 Task: Open Card Social Media Advertising Review in Board Project Planning to Workspace Digital Marketing Agencies and add a team member Softage.4@softage.net, a label Yellow, a checklist Business Strategy, an attachment from your onedrive, a color Yellow and finally, add a card description 'Conduct customer research for new customer journey mapping and optimization' and a comment 'Let us approach this task with a focus on continuous improvement, seeking to learn and grow from each step of the process.'. Add a start date 'Jan 04, 1900' with a due date 'Jan 11, 1900'
Action: Mouse moved to (341, 140)
Screenshot: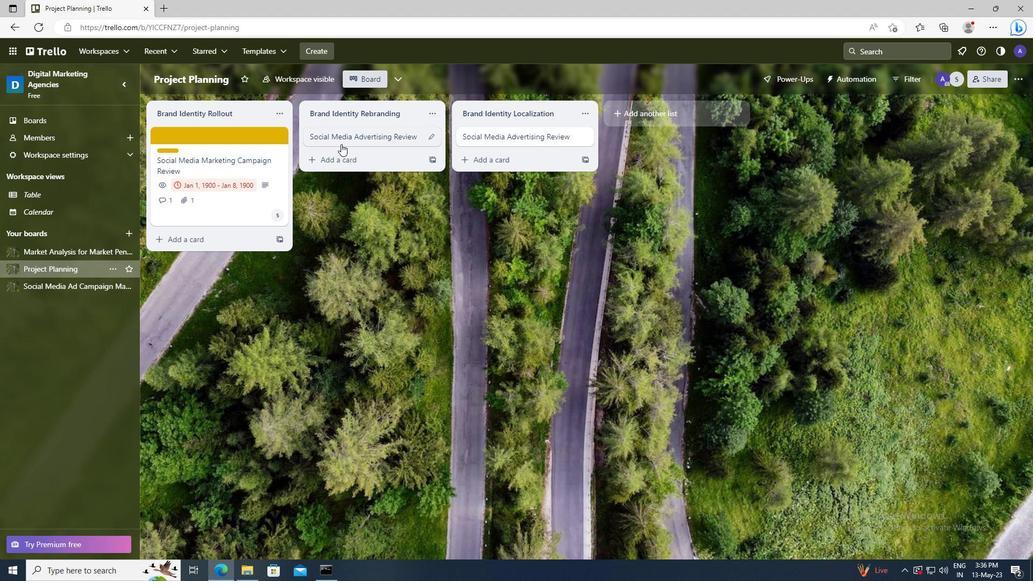 
Action: Mouse pressed left at (341, 140)
Screenshot: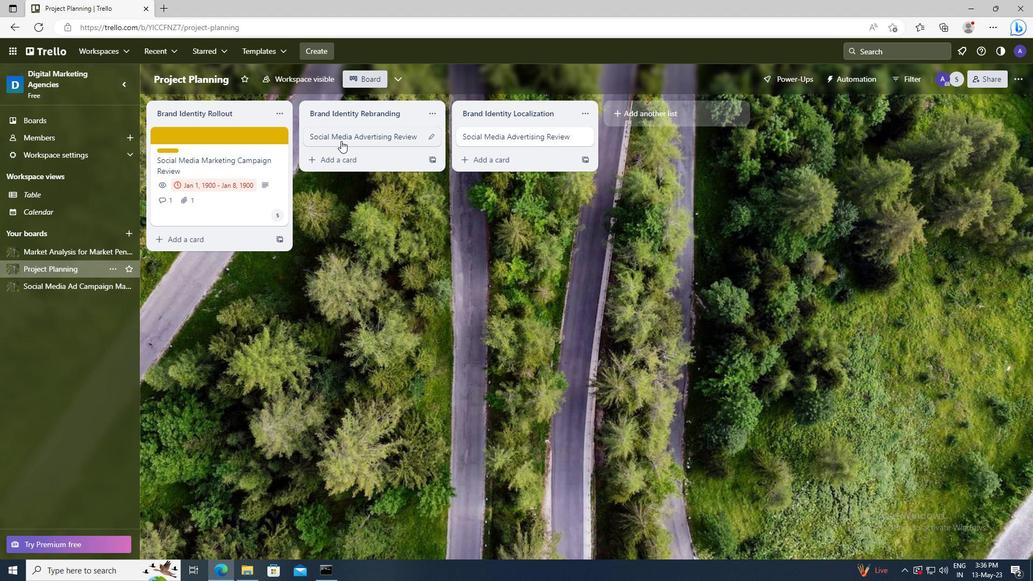 
Action: Mouse moved to (625, 172)
Screenshot: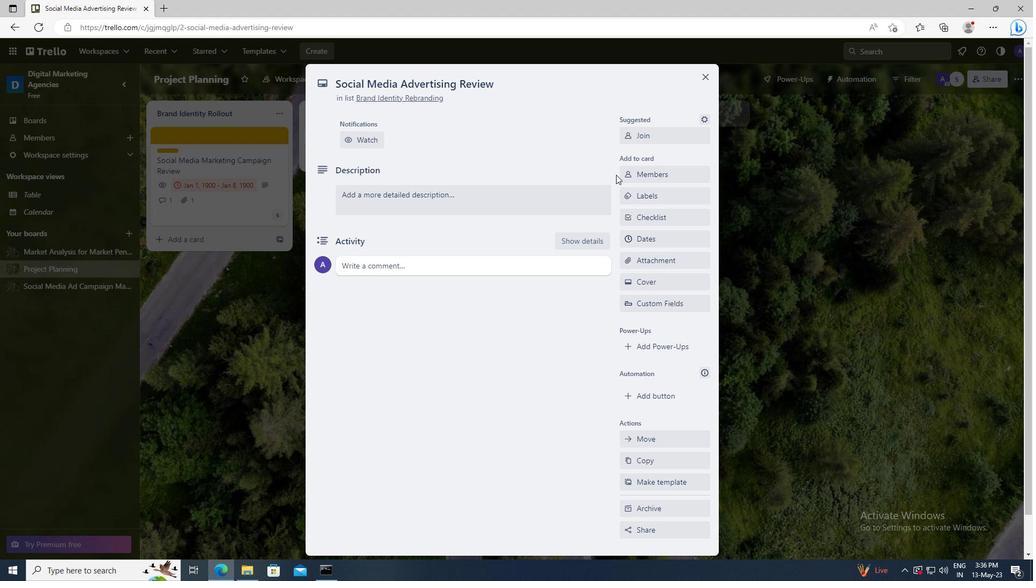 
Action: Mouse pressed left at (625, 172)
Screenshot: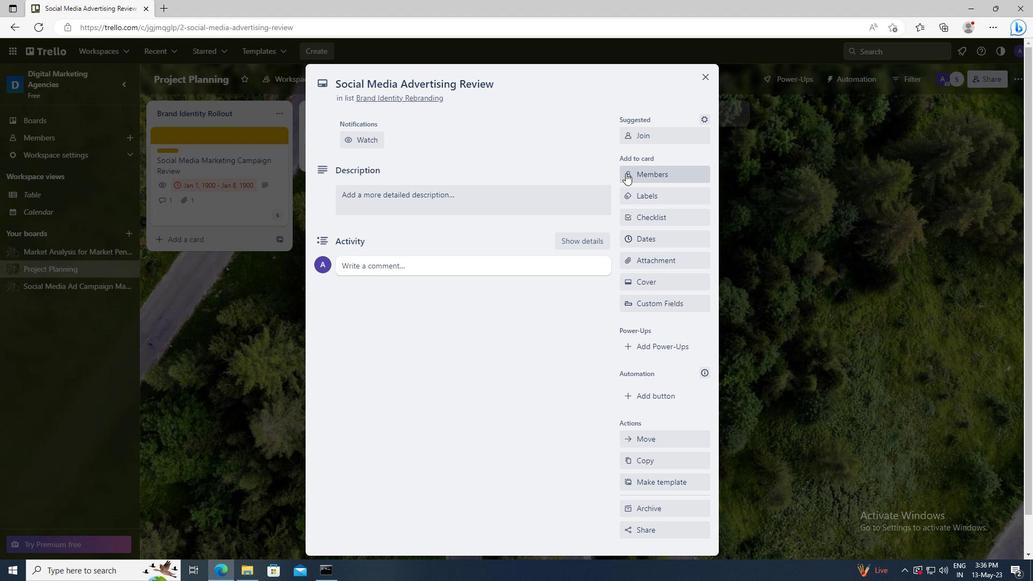 
Action: Mouse moved to (642, 225)
Screenshot: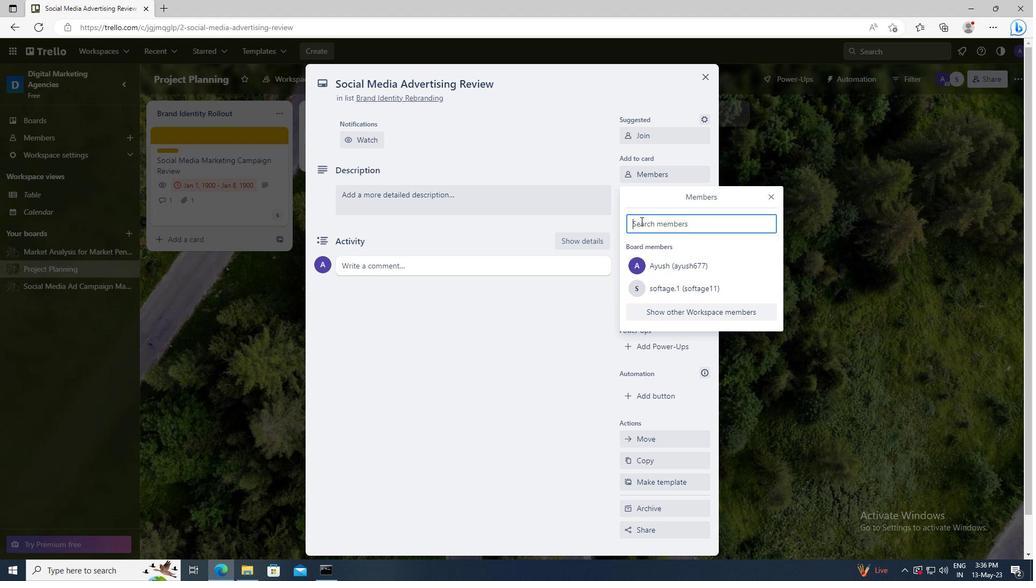 
Action: Mouse pressed left at (642, 225)
Screenshot: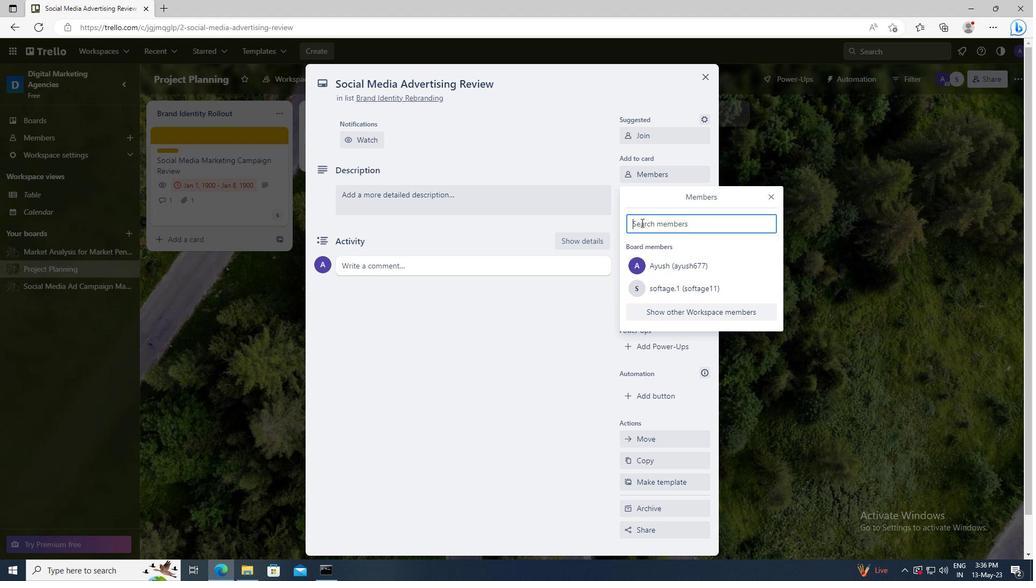 
Action: Key pressed <Key.shift>SOFTAGE.4
Screenshot: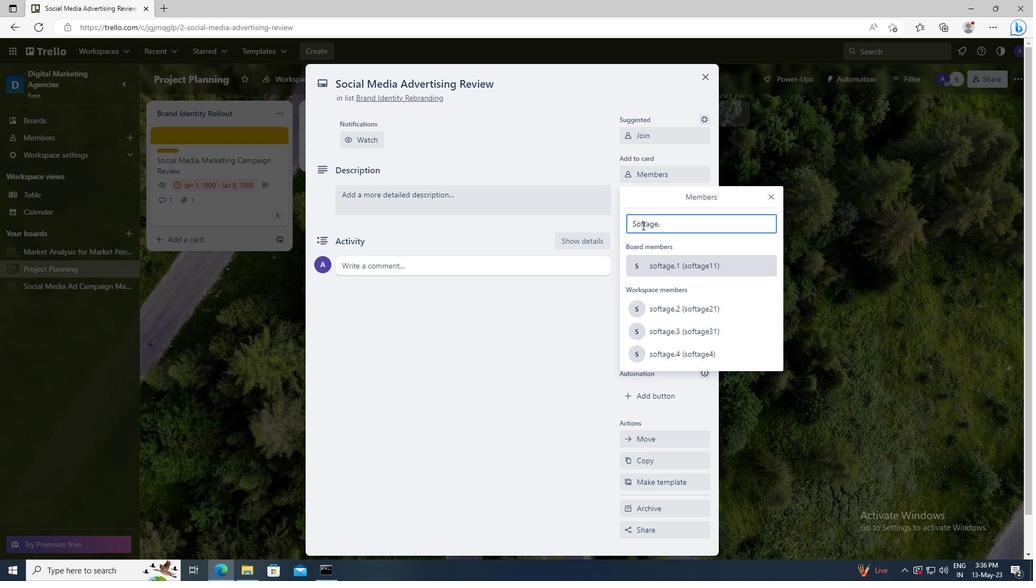 
Action: Mouse moved to (659, 322)
Screenshot: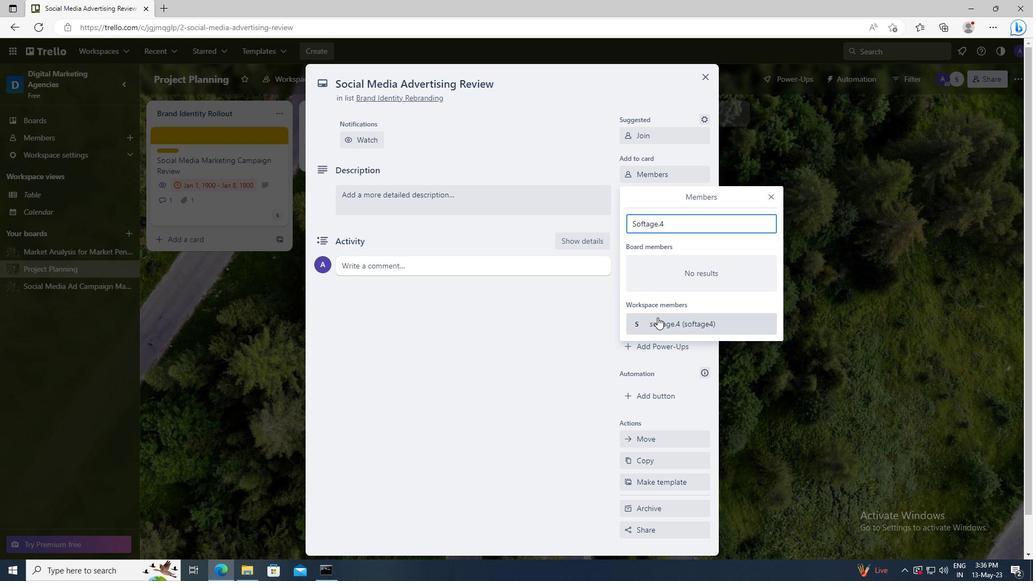 
Action: Mouse pressed left at (659, 322)
Screenshot: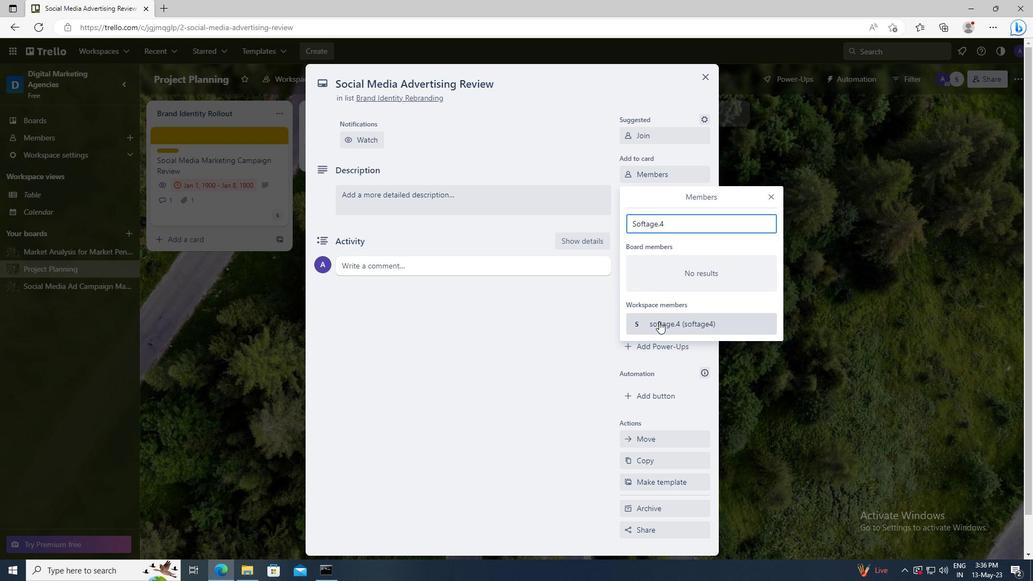 
Action: Mouse moved to (770, 196)
Screenshot: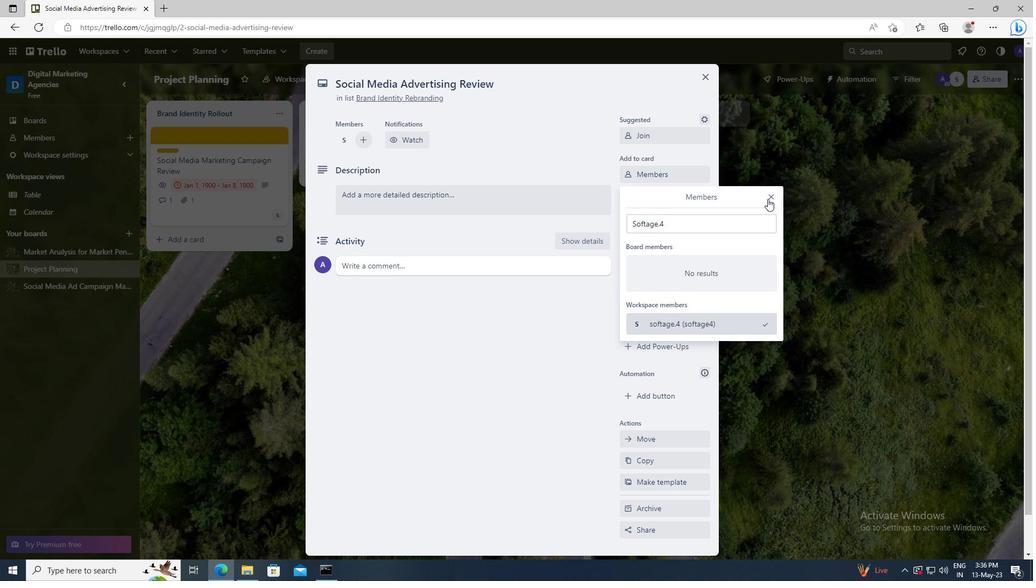 
Action: Mouse pressed left at (770, 196)
Screenshot: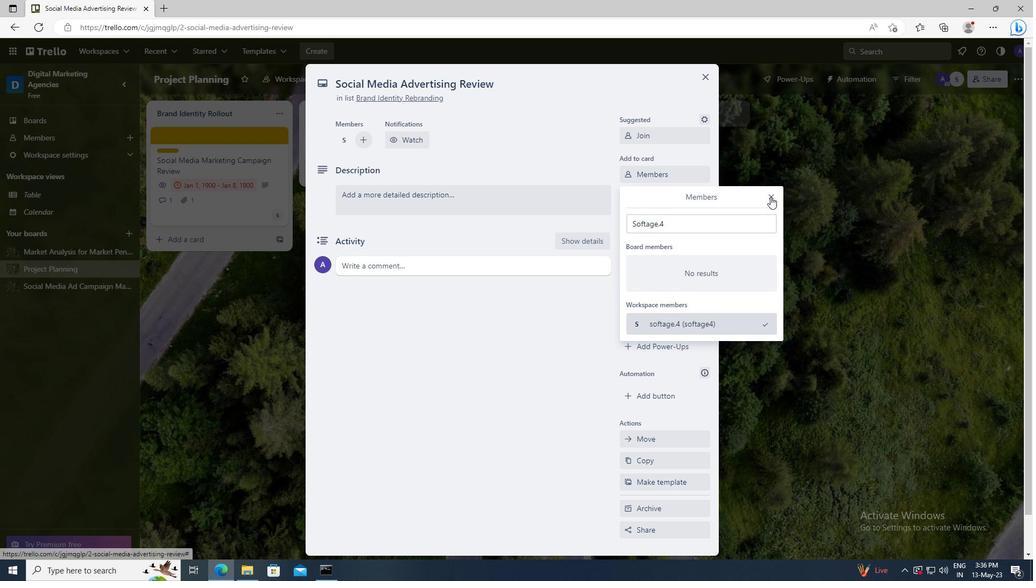 
Action: Mouse moved to (662, 198)
Screenshot: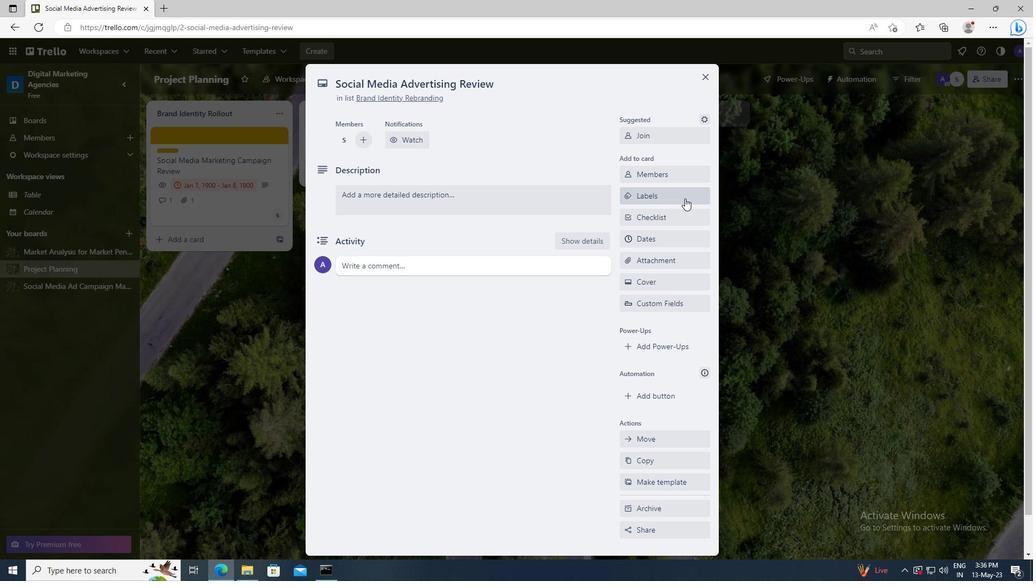 
Action: Mouse pressed left at (662, 198)
Screenshot: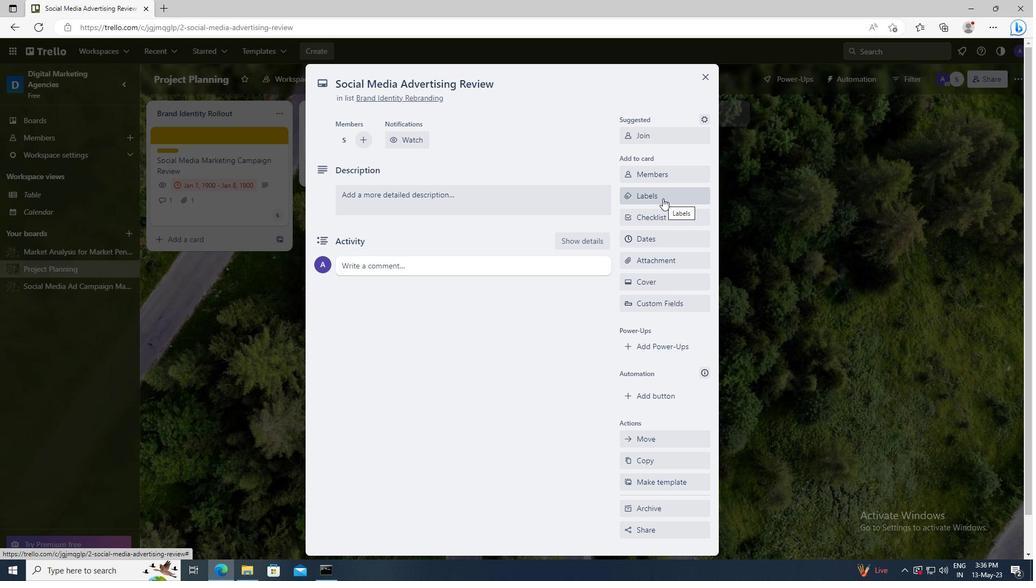 
Action: Mouse moved to (696, 404)
Screenshot: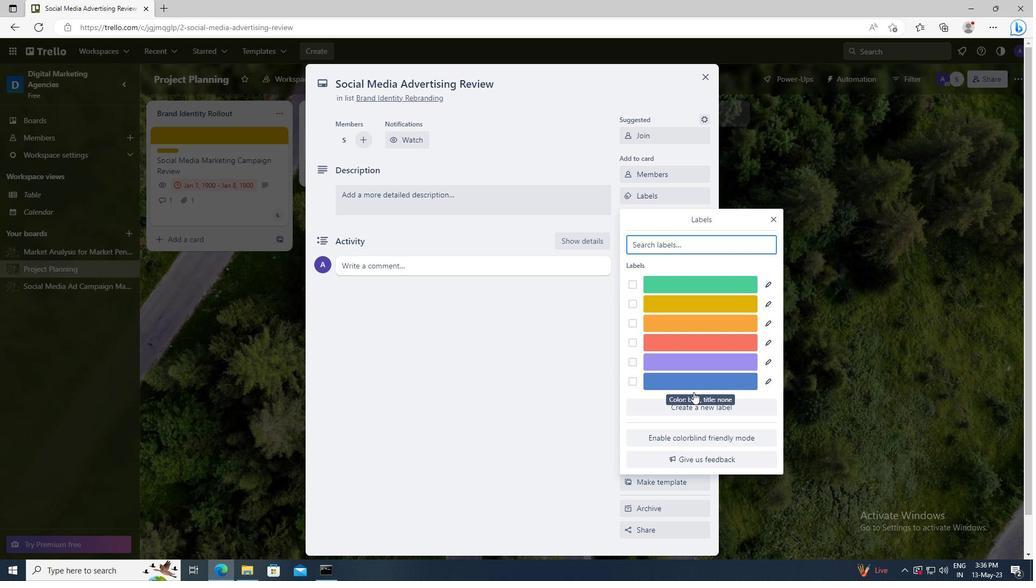 
Action: Mouse pressed left at (696, 404)
Screenshot: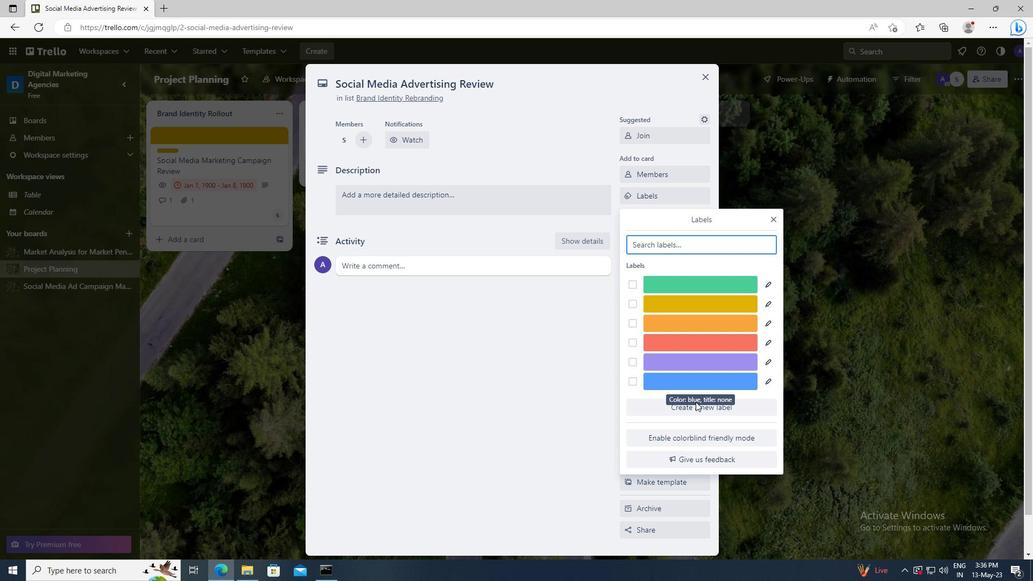 
Action: Mouse moved to (698, 409)
Screenshot: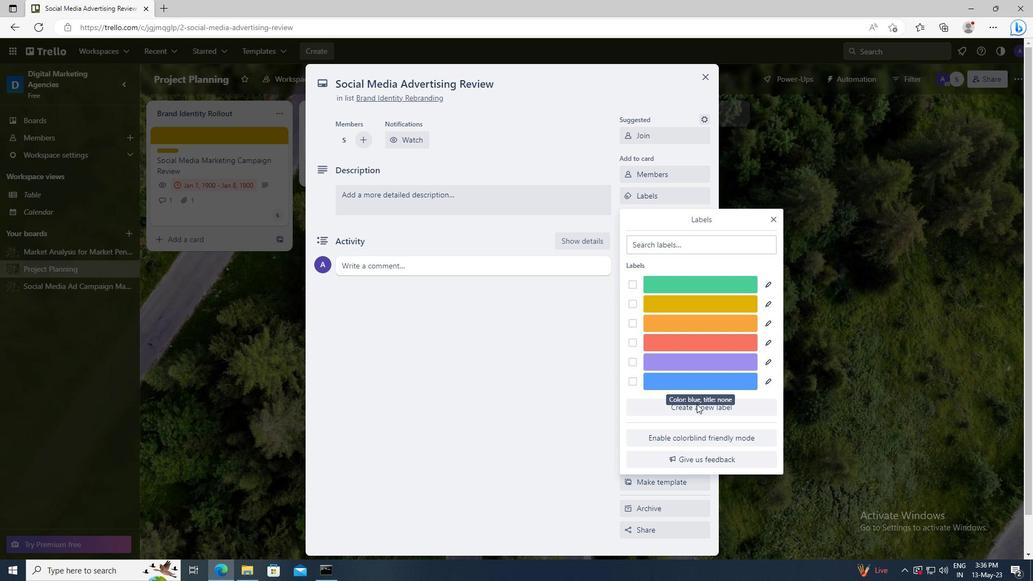 
Action: Mouse pressed left at (698, 409)
Screenshot: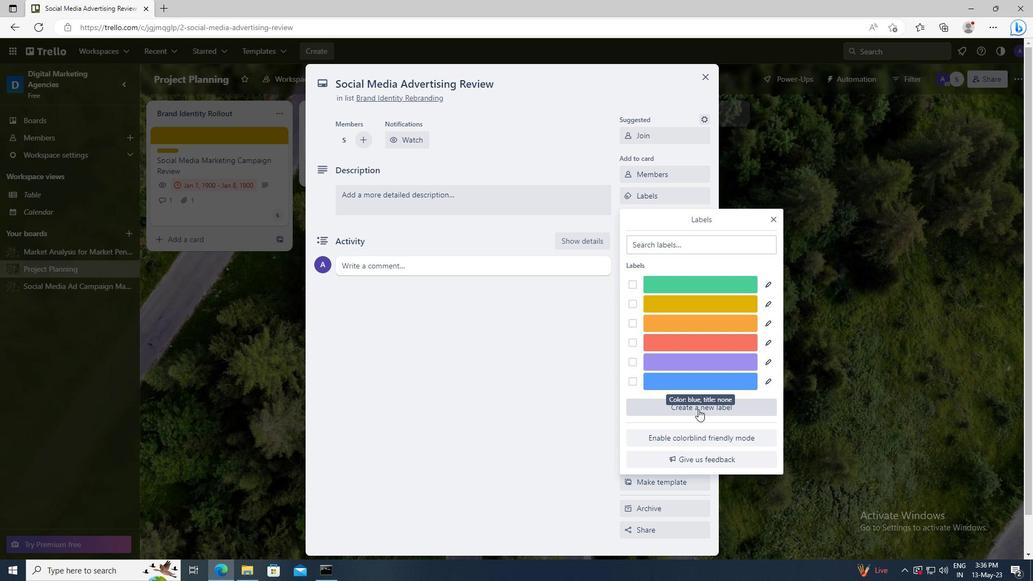 
Action: Mouse moved to (672, 377)
Screenshot: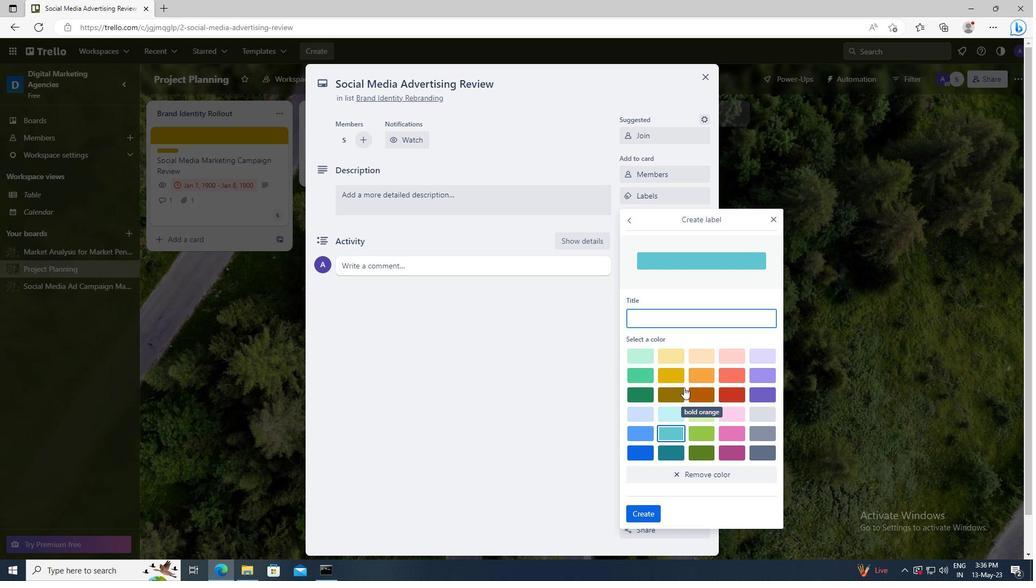
Action: Mouse pressed left at (672, 377)
Screenshot: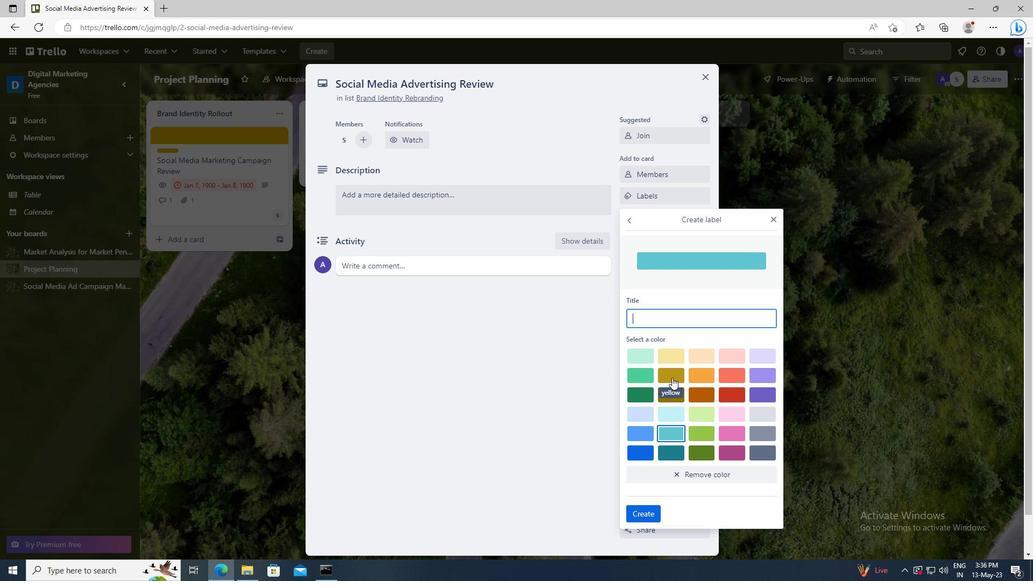 
Action: Mouse moved to (654, 514)
Screenshot: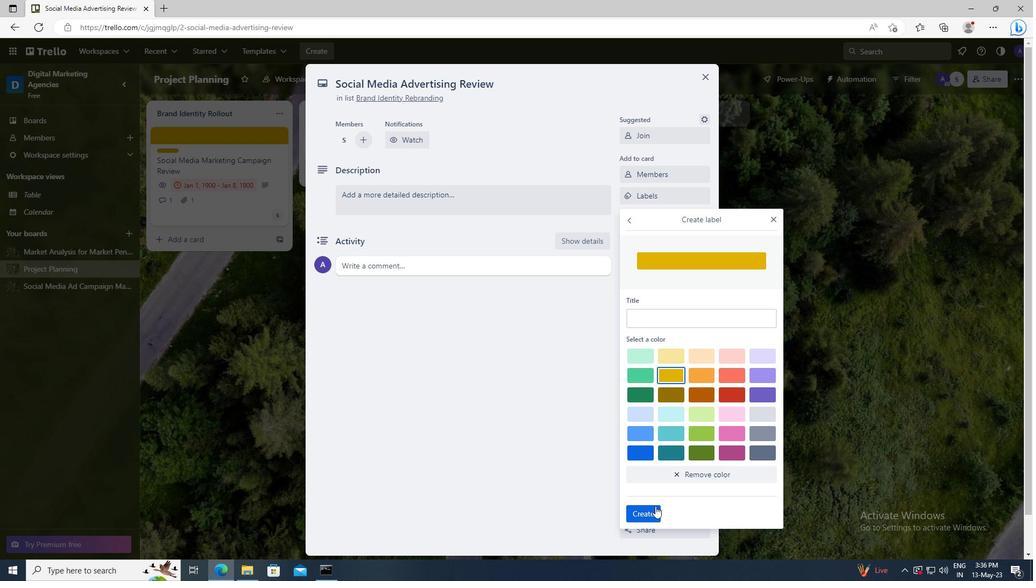 
Action: Mouse pressed left at (654, 514)
Screenshot: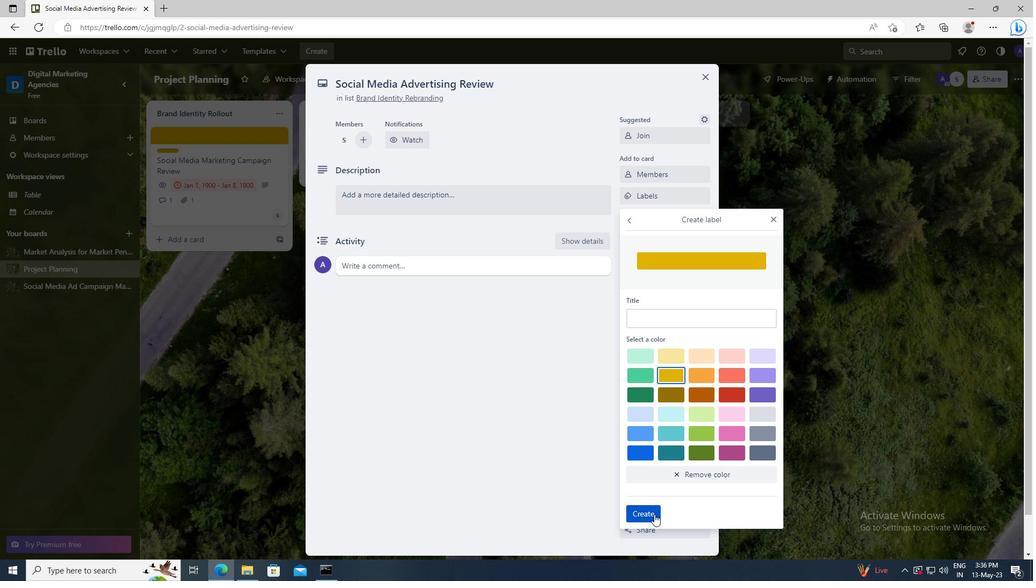 
Action: Mouse moved to (772, 219)
Screenshot: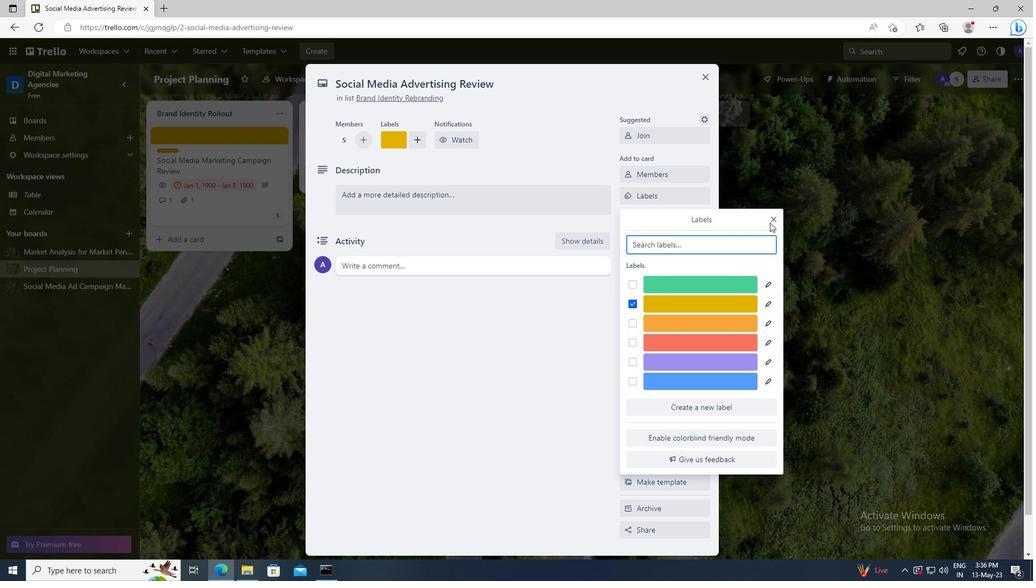 
Action: Mouse pressed left at (772, 219)
Screenshot: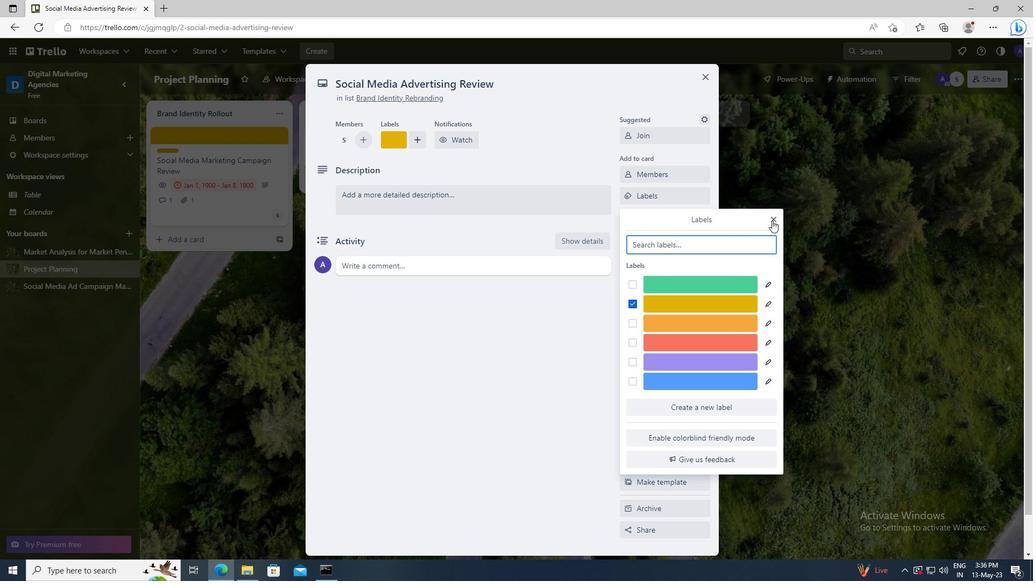 
Action: Mouse moved to (673, 217)
Screenshot: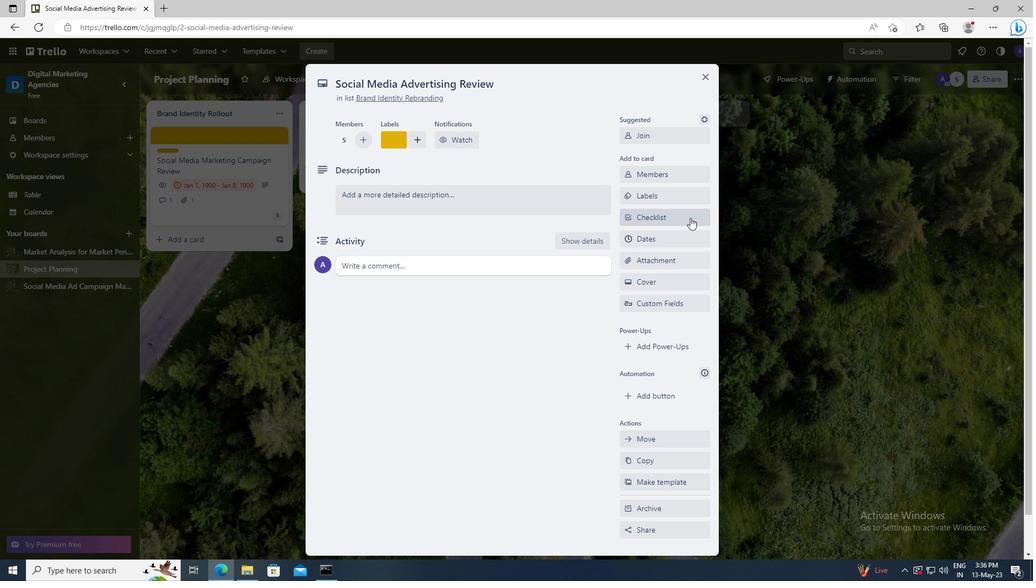 
Action: Mouse pressed left at (673, 217)
Screenshot: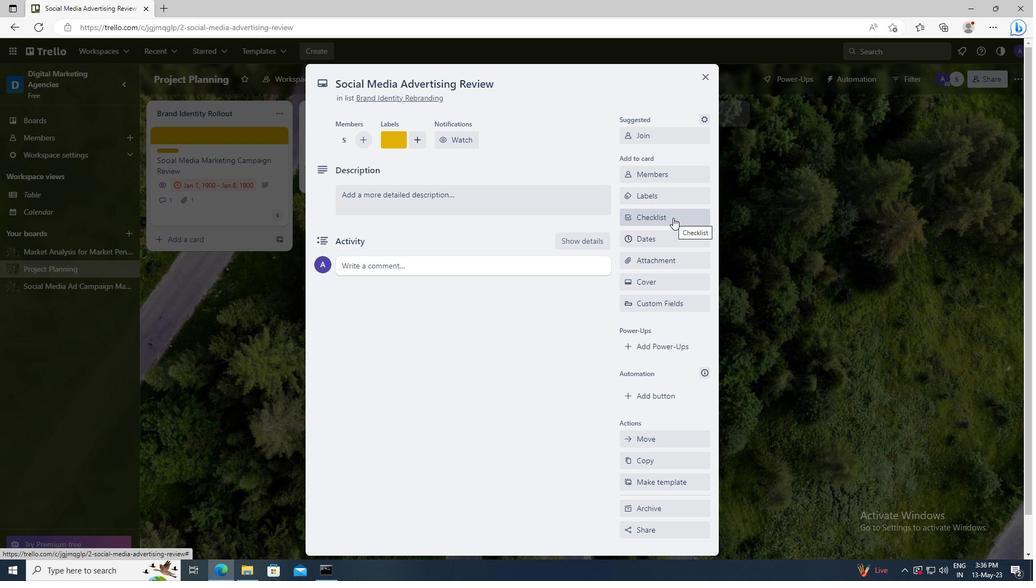 
Action: Key pressed <Key.shift>BUSINESS<Key.space><Key.shift_r>STRATEGY
Screenshot: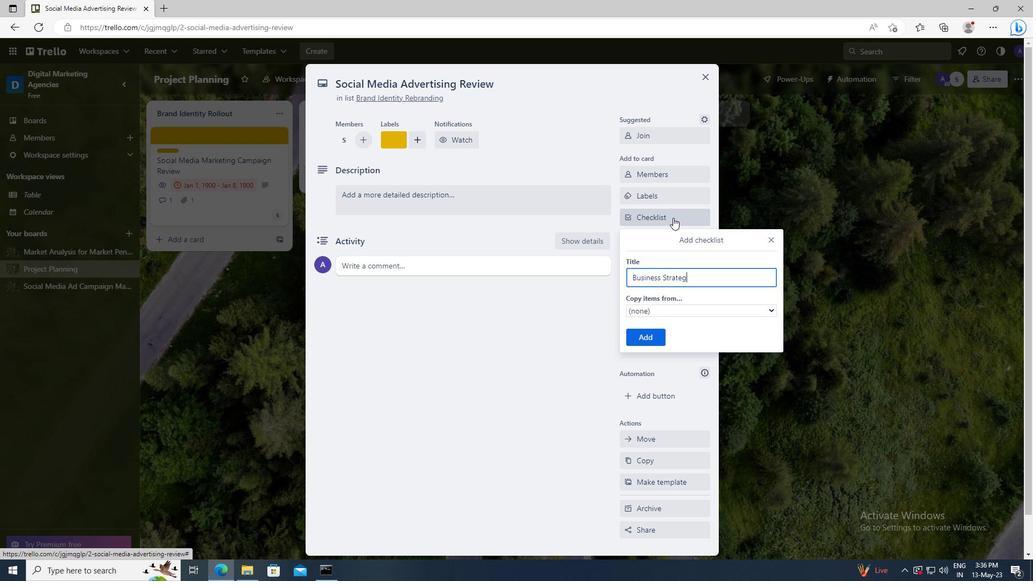 
Action: Mouse moved to (653, 333)
Screenshot: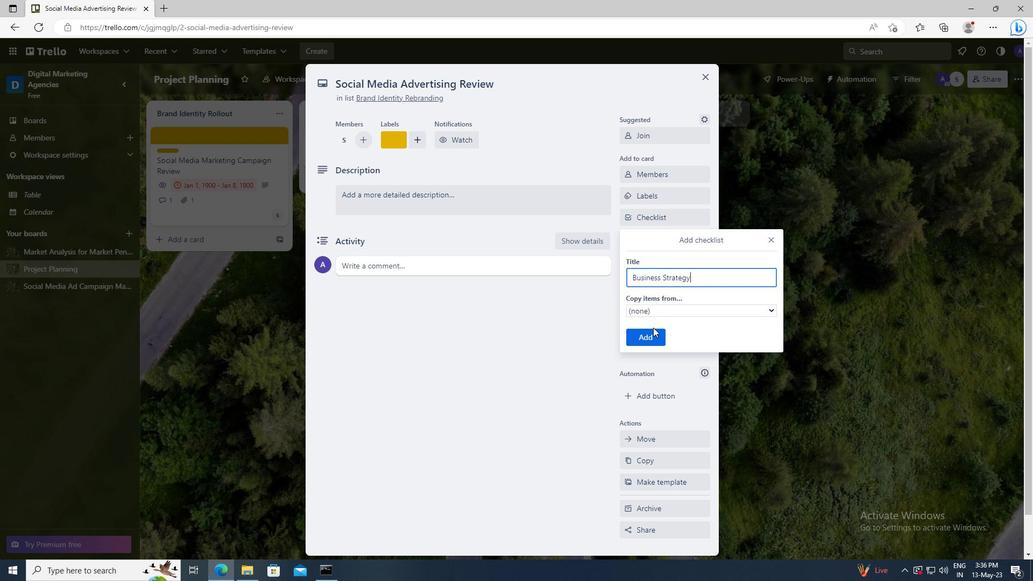 
Action: Mouse pressed left at (653, 333)
Screenshot: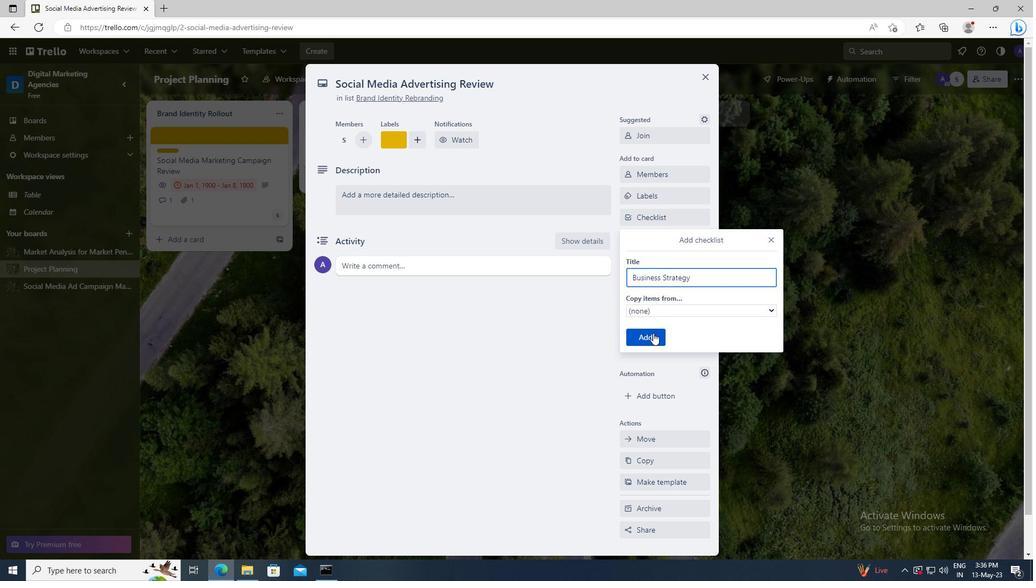 
Action: Mouse moved to (655, 262)
Screenshot: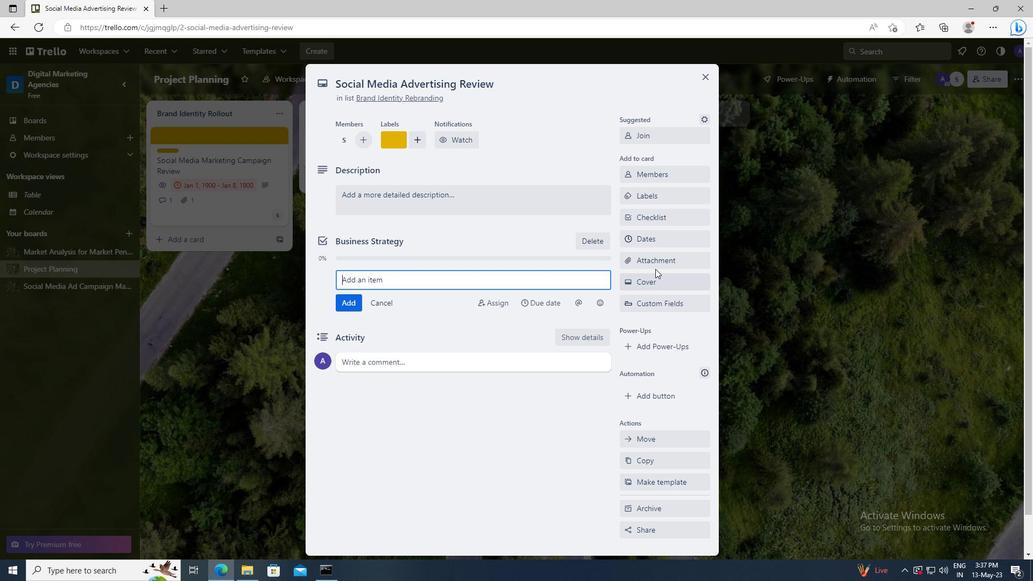 
Action: Mouse pressed left at (655, 262)
Screenshot: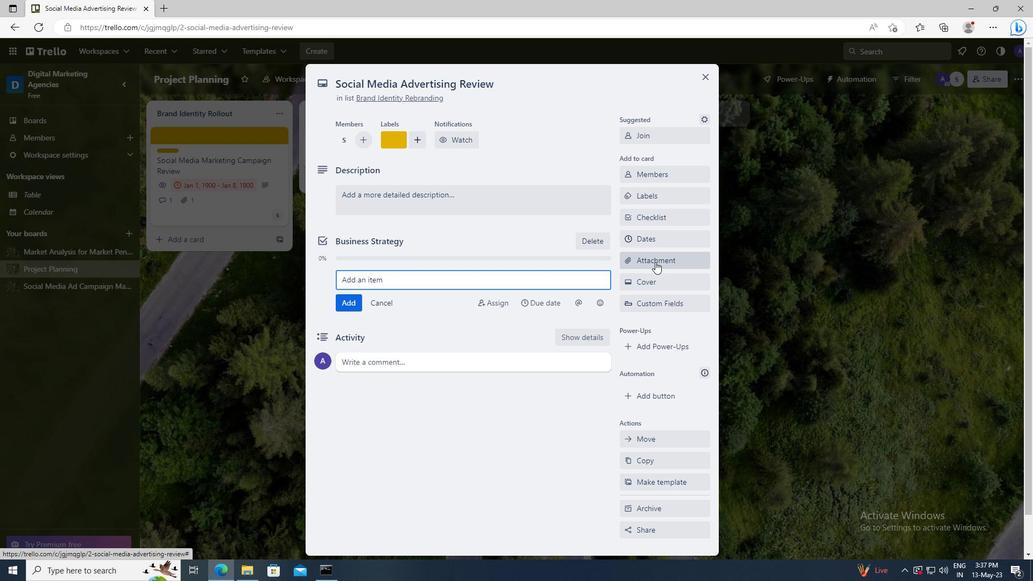 
Action: Mouse moved to (655, 393)
Screenshot: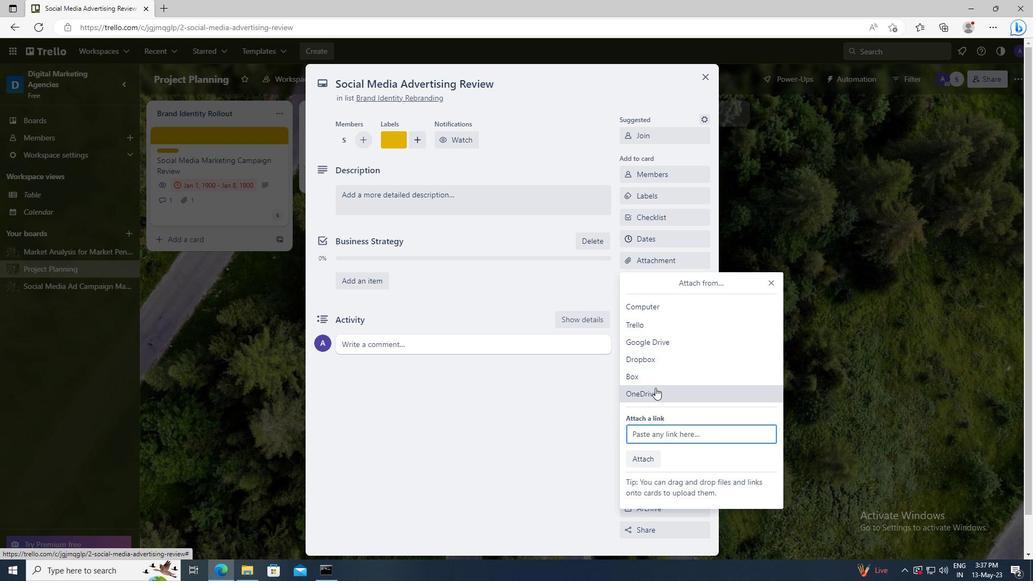 
Action: Mouse pressed left at (655, 393)
Screenshot: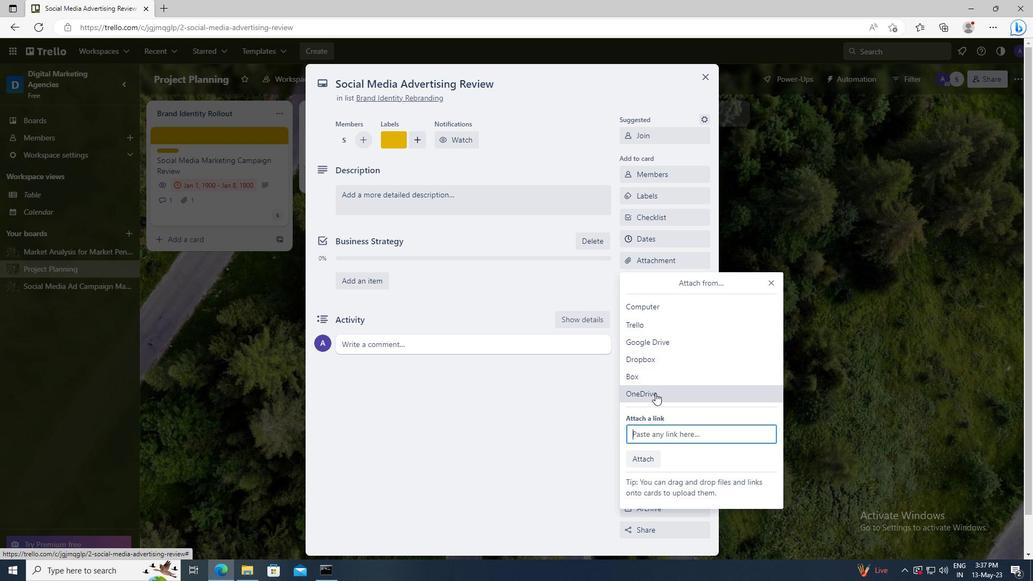 
Action: Mouse moved to (402, 215)
Screenshot: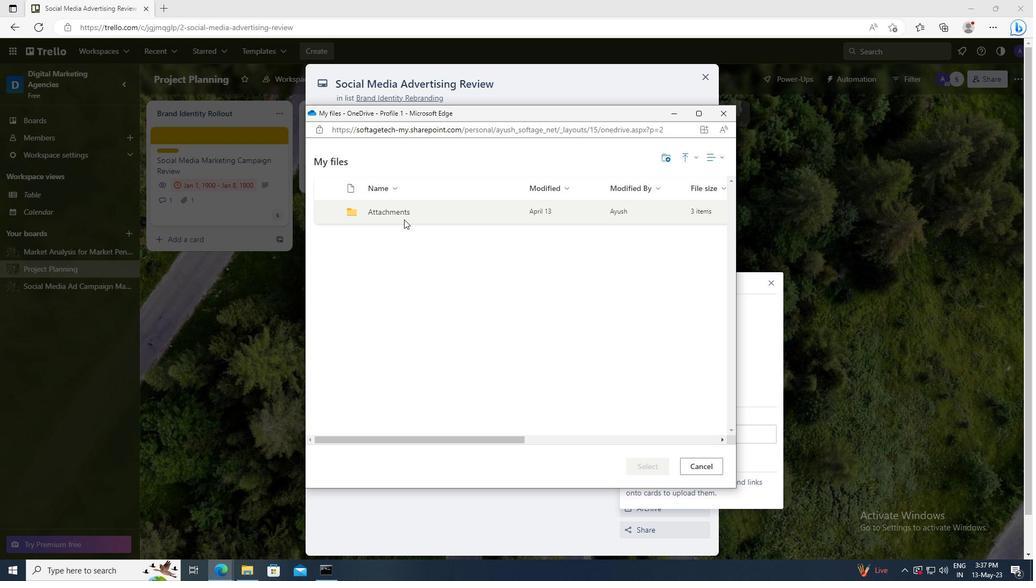 
Action: Mouse pressed left at (402, 215)
Screenshot: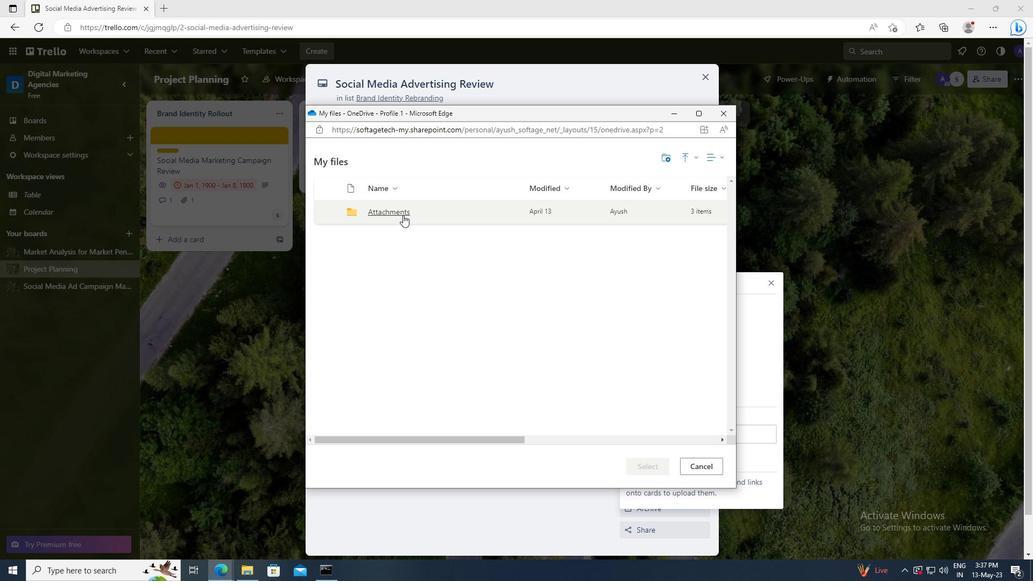 
Action: Mouse moved to (330, 215)
Screenshot: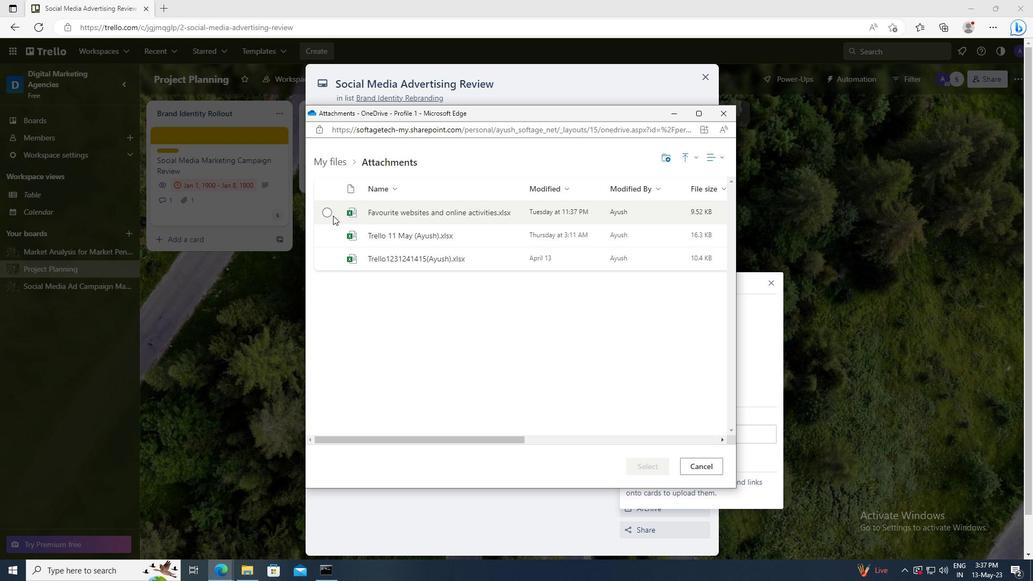 
Action: Mouse pressed left at (330, 215)
Screenshot: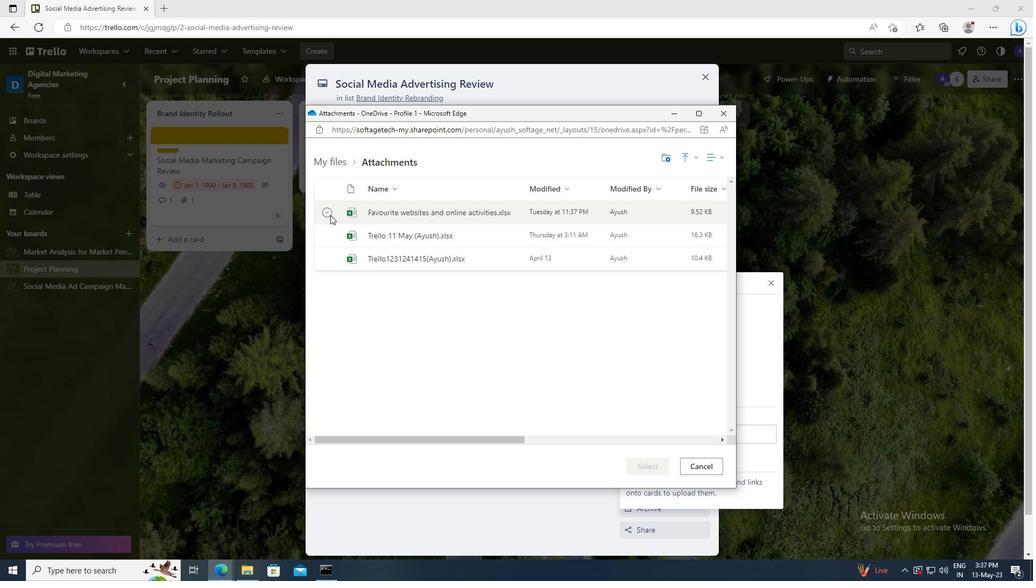 
Action: Mouse moved to (648, 464)
Screenshot: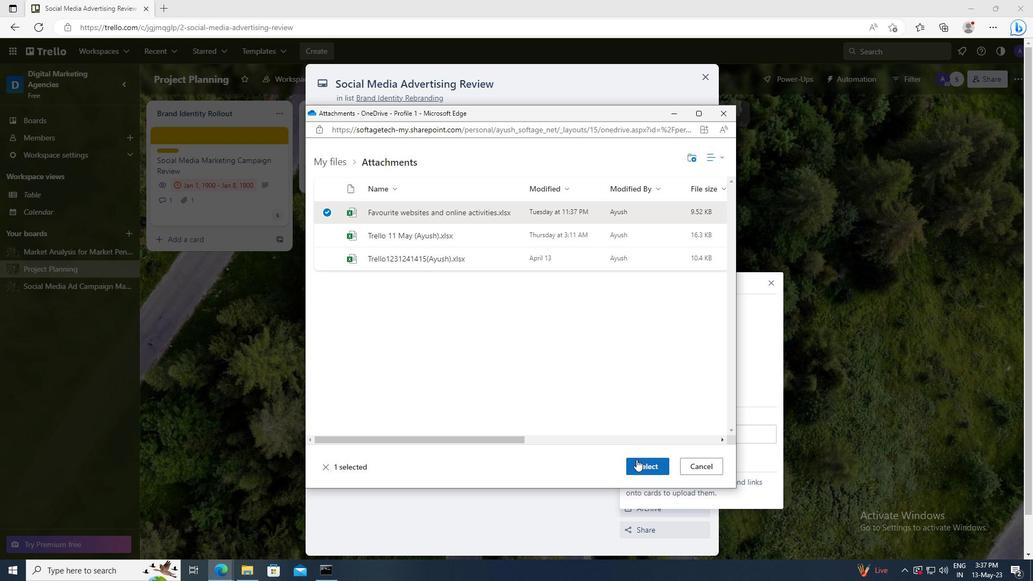 
Action: Mouse pressed left at (648, 464)
Screenshot: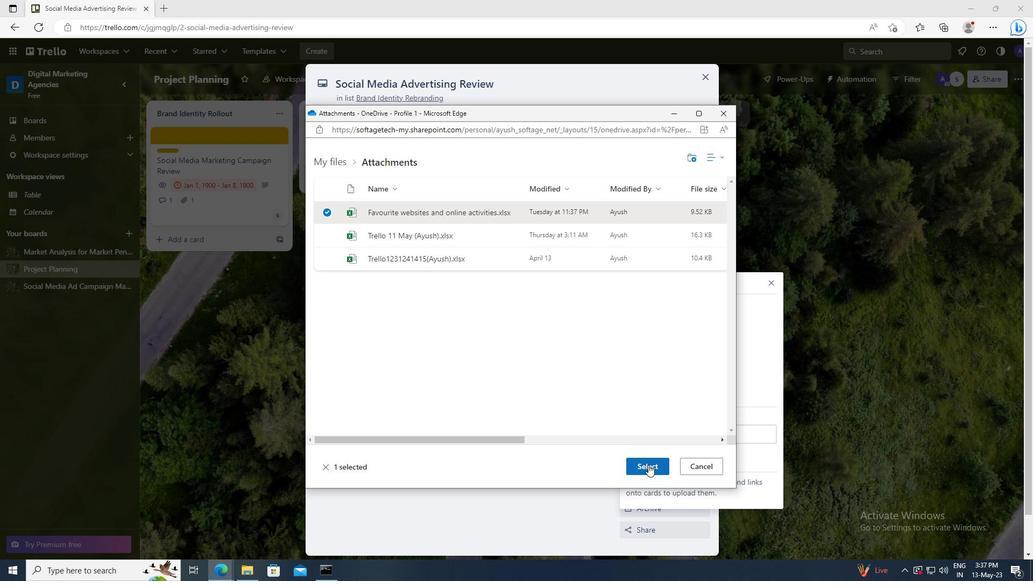 
Action: Mouse moved to (651, 286)
Screenshot: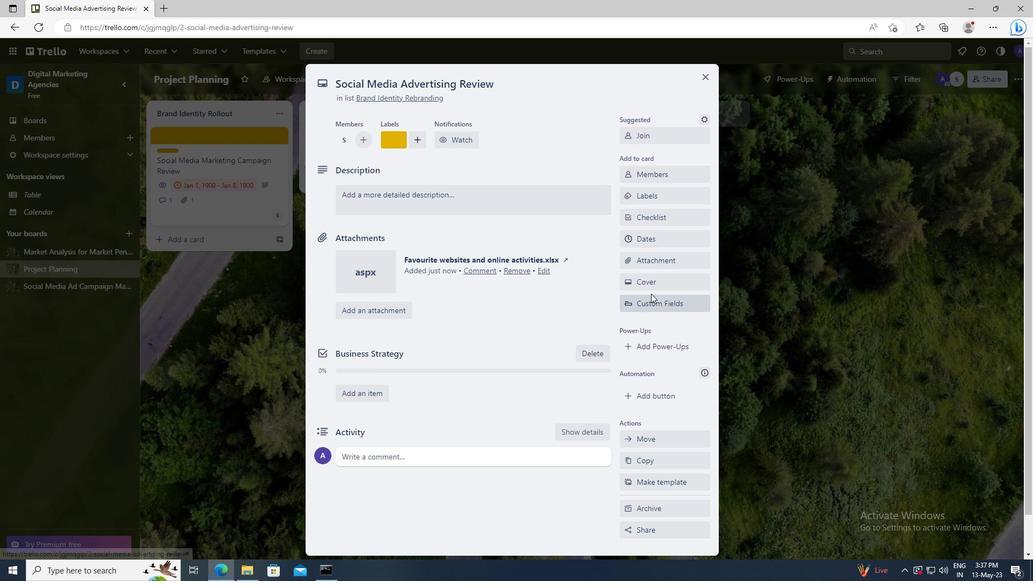 
Action: Mouse pressed left at (651, 286)
Screenshot: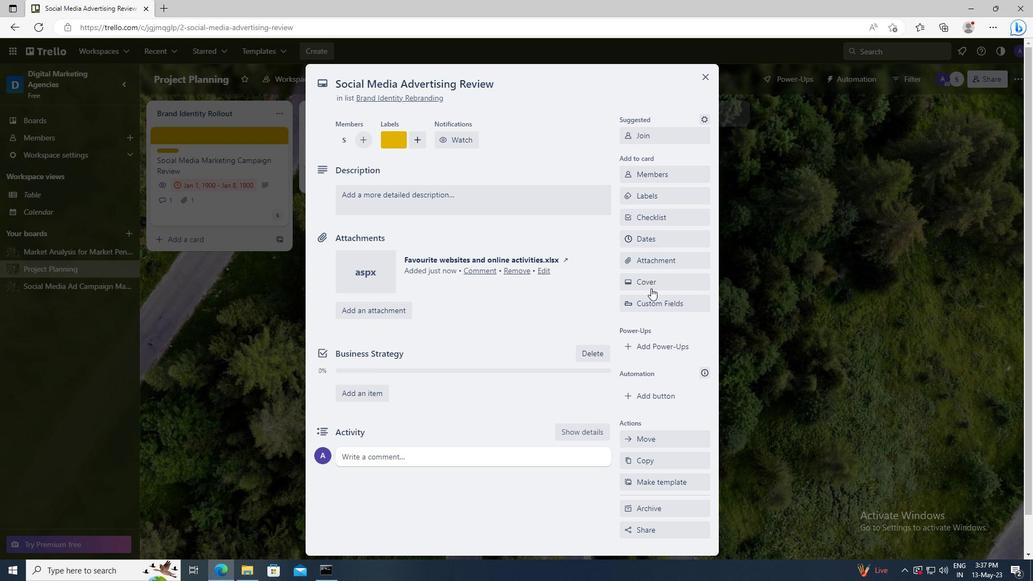 
Action: Mouse moved to (670, 343)
Screenshot: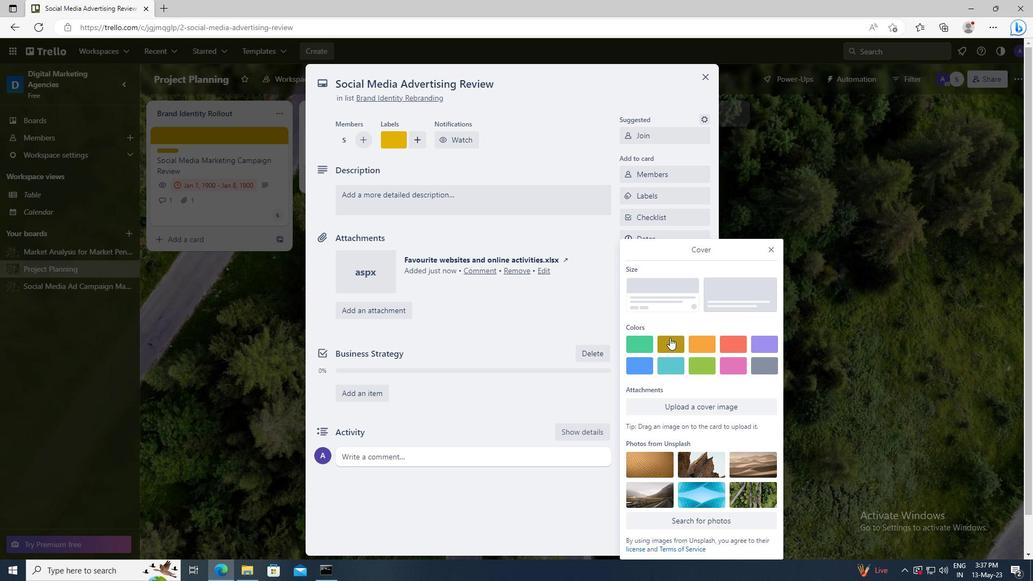
Action: Mouse pressed left at (670, 343)
Screenshot: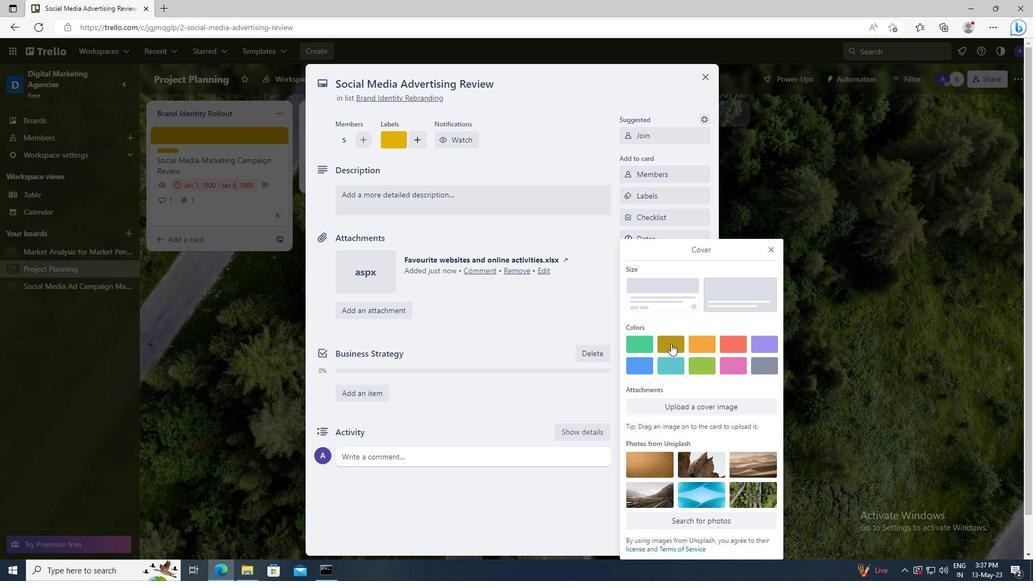 
Action: Mouse moved to (771, 226)
Screenshot: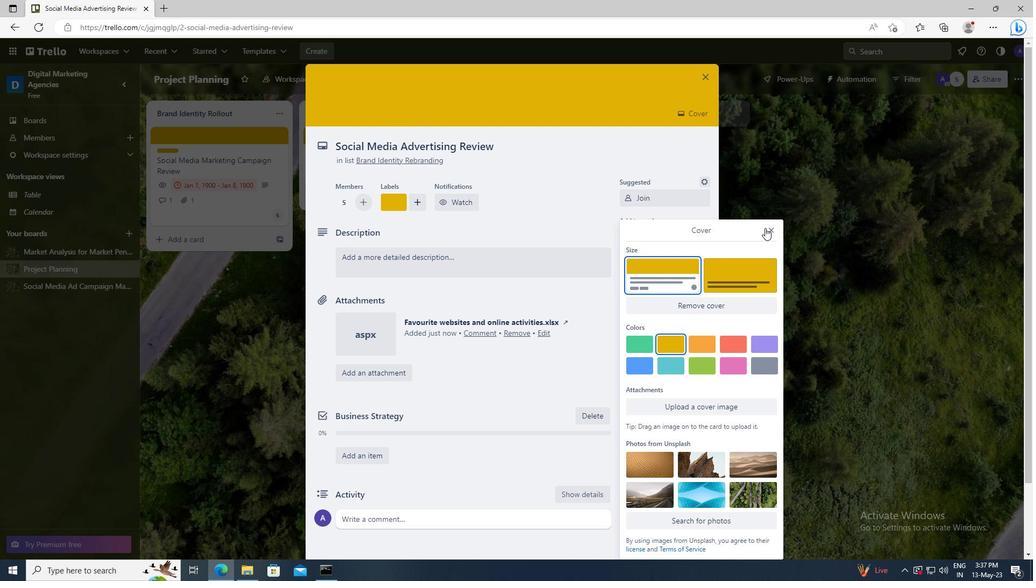 
Action: Mouse pressed left at (771, 226)
Screenshot: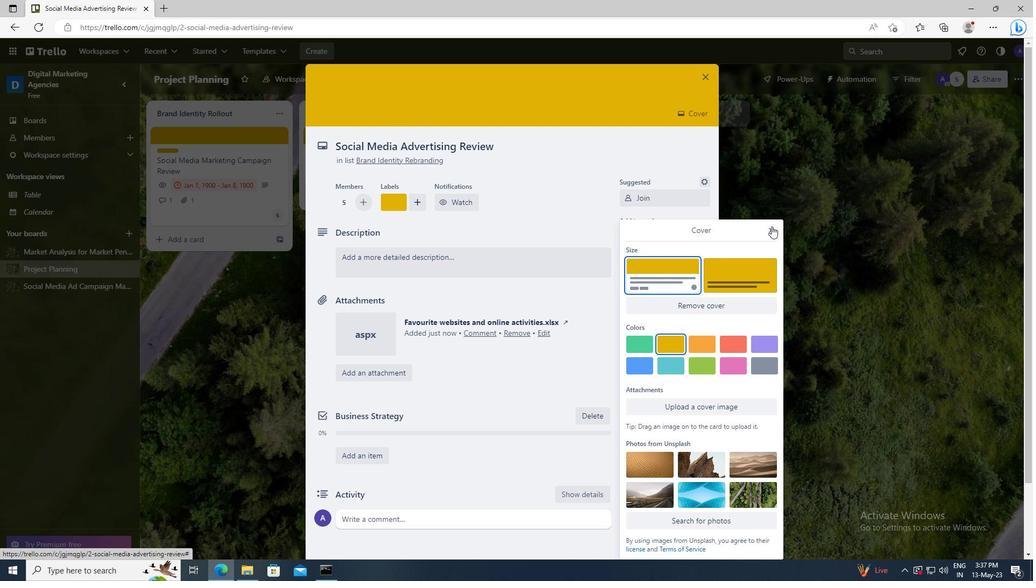 
Action: Mouse moved to (489, 266)
Screenshot: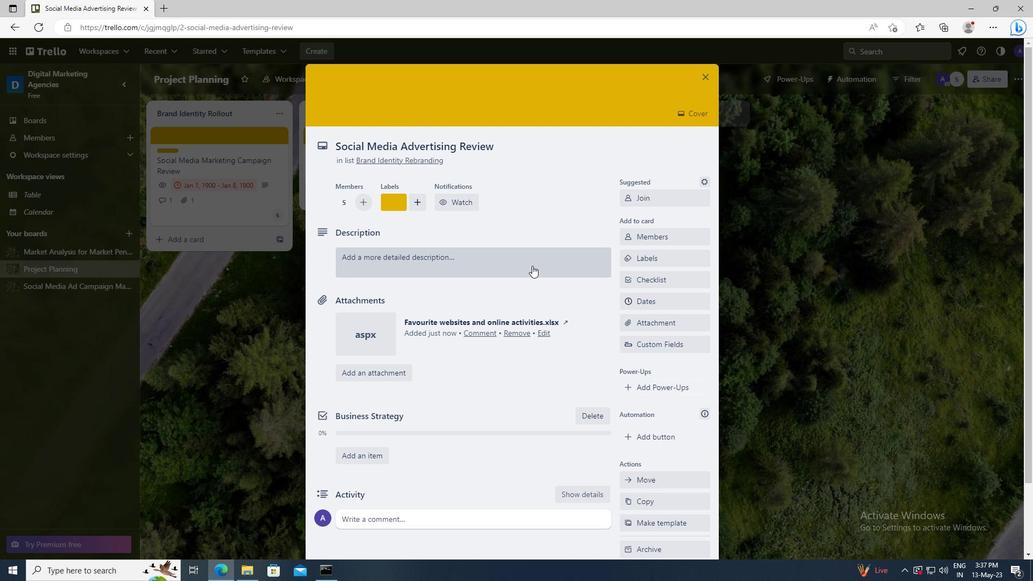 
Action: Mouse pressed left at (489, 266)
Screenshot: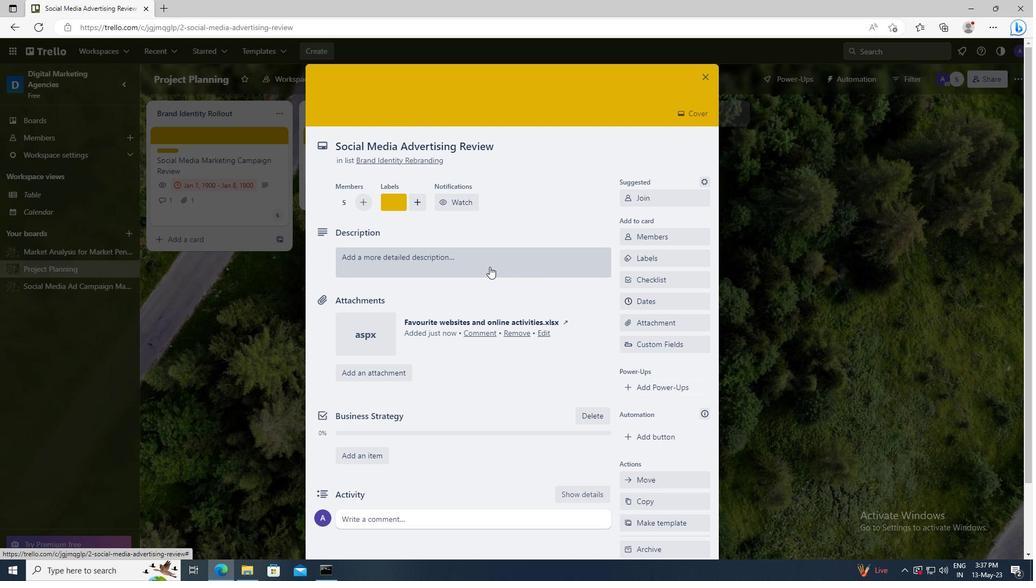 
Action: Key pressed <Key.shift>CONDUCT<Key.space>CUSTOMER<Key.space>RESEARCH<Key.space>FOR<Key.space>NEW<Key.space>CUSTOMER<Key.space>JOURNEY<Key.space>MAPPING<Key.space>AND<Key.space>OPTIMIZATION
Screenshot: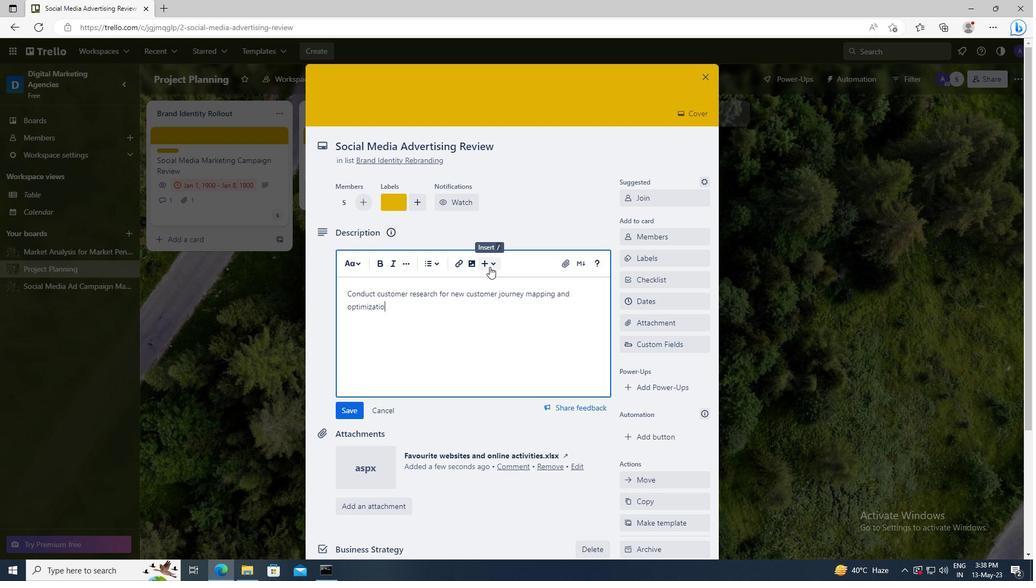 
Action: Mouse scrolled (489, 266) with delta (0, 0)
Screenshot: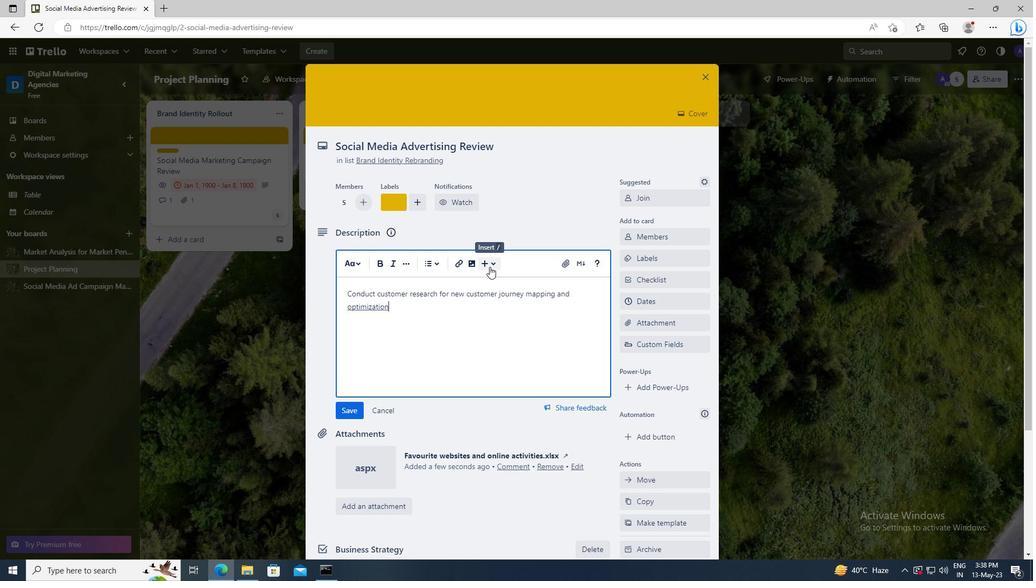 
Action: Mouse scrolled (489, 266) with delta (0, 0)
Screenshot: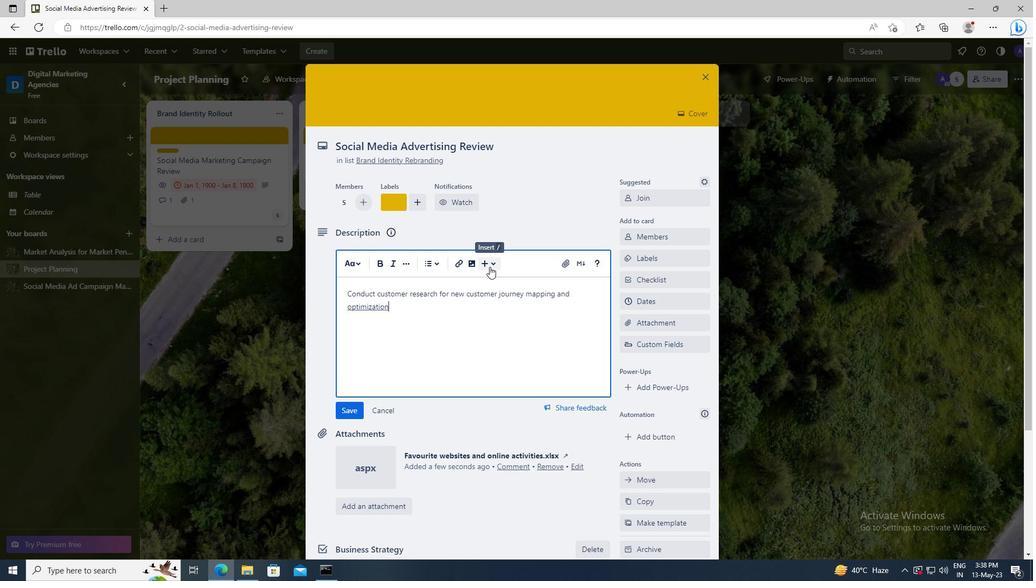 
Action: Mouse moved to (354, 260)
Screenshot: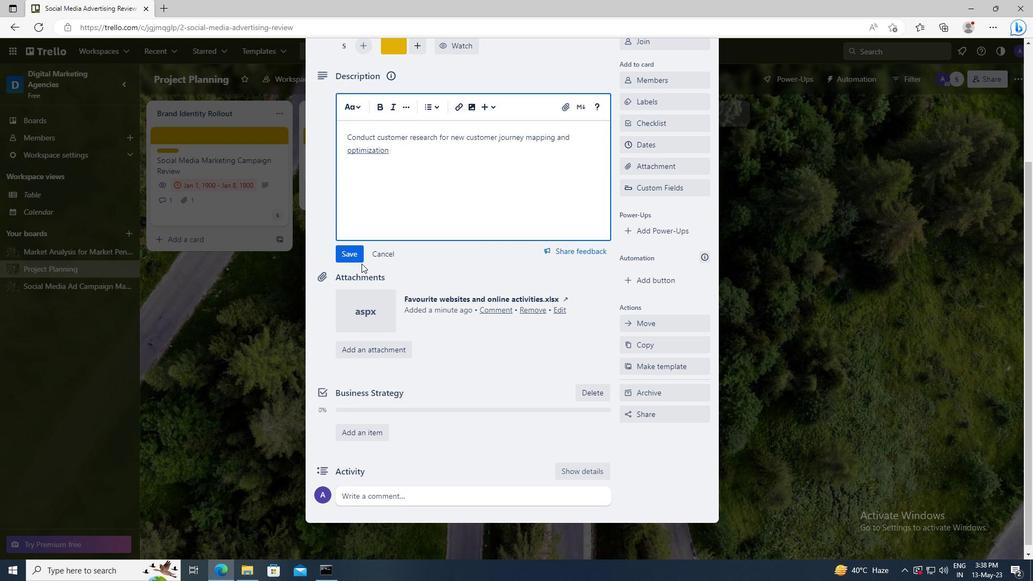 
Action: Mouse pressed left at (354, 260)
Screenshot: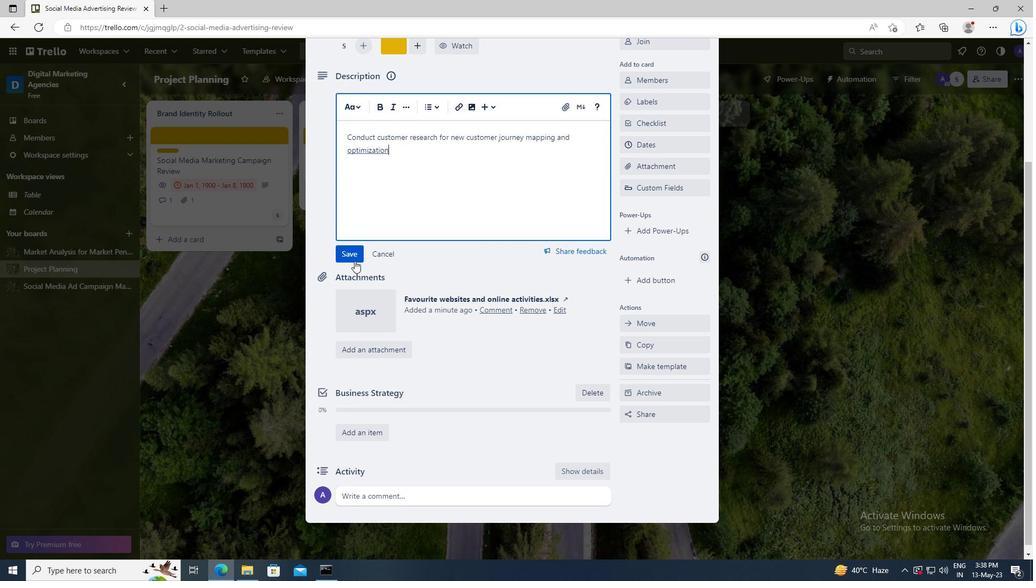 
Action: Mouse moved to (359, 419)
Screenshot: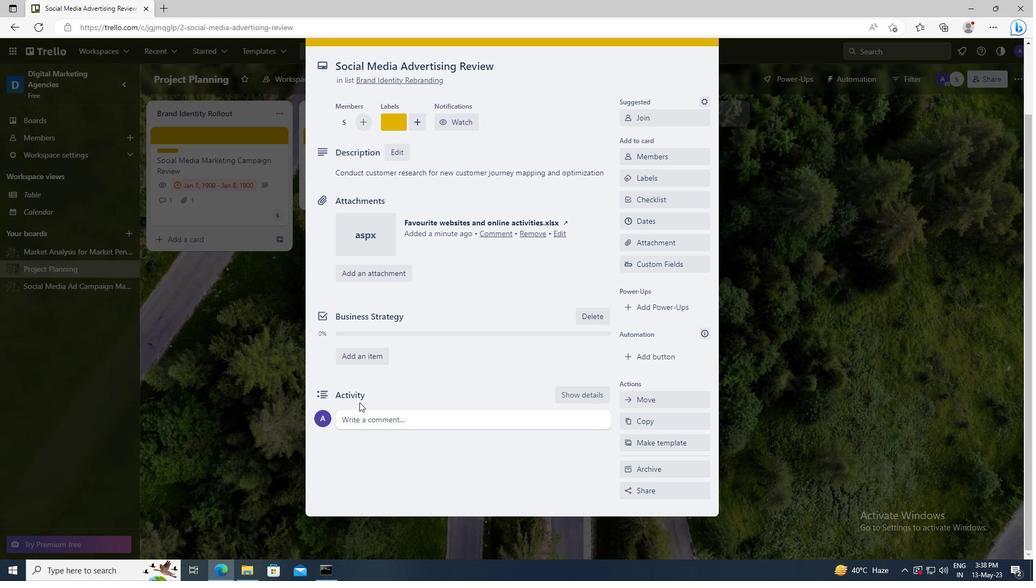 
Action: Mouse pressed left at (359, 419)
Screenshot: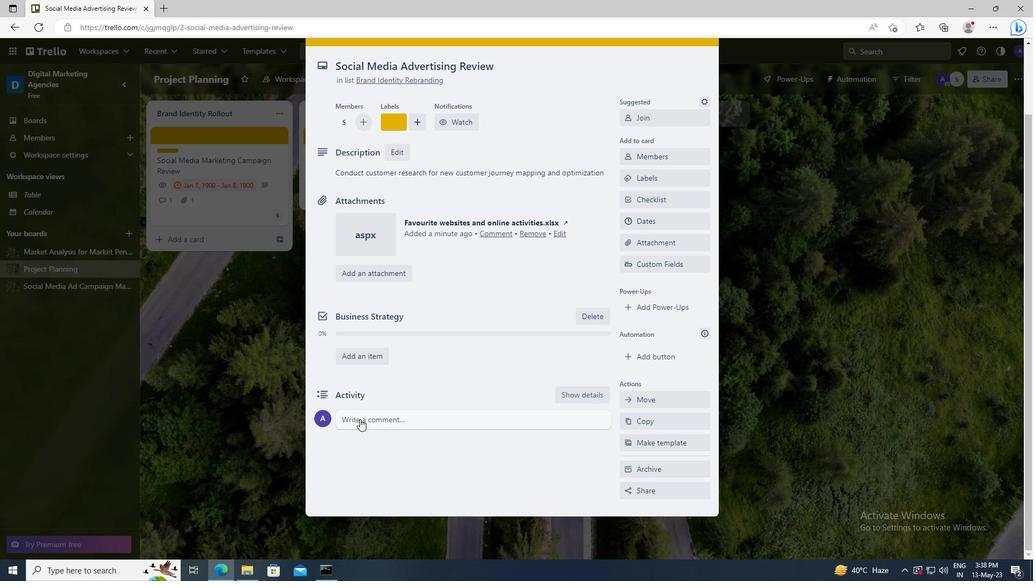 
Action: Key pressed <Key.shift>LET<Key.space>US<Key.space>APPROACH<Key.space>THIS<Key.space>TASK<Key.space>WITH<Key.space>A<Key.space>FOCUS<Key.space>ON<Key.space>CONTINUOUS<Key.space>IMPROVEMENT,<Key.space>SEEKING<Key.space>TO<Key.space>LEARN<Key.space>AND<Key.space>GROW
Screenshot: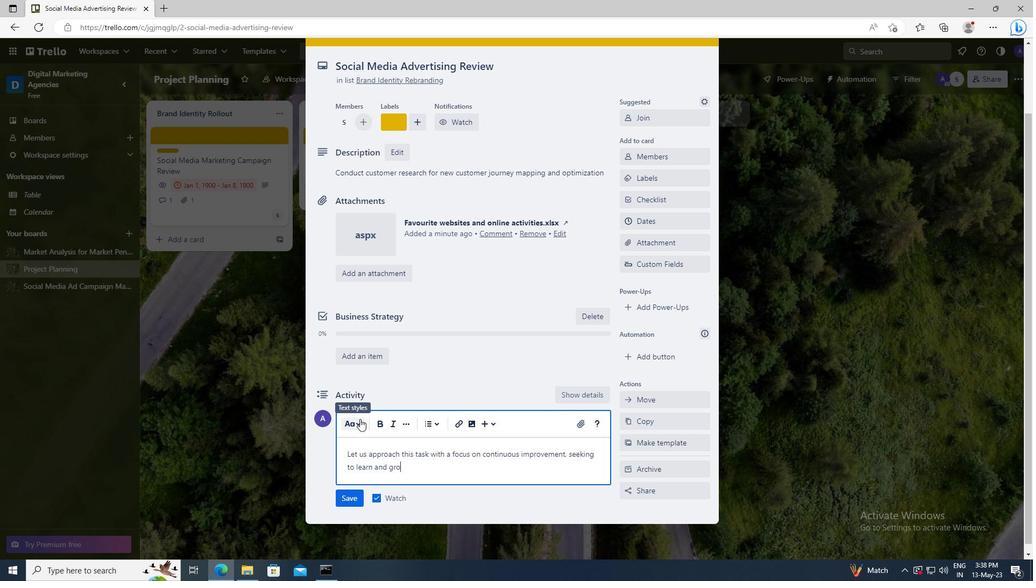 
Action: Mouse moved to (359, 419)
Screenshot: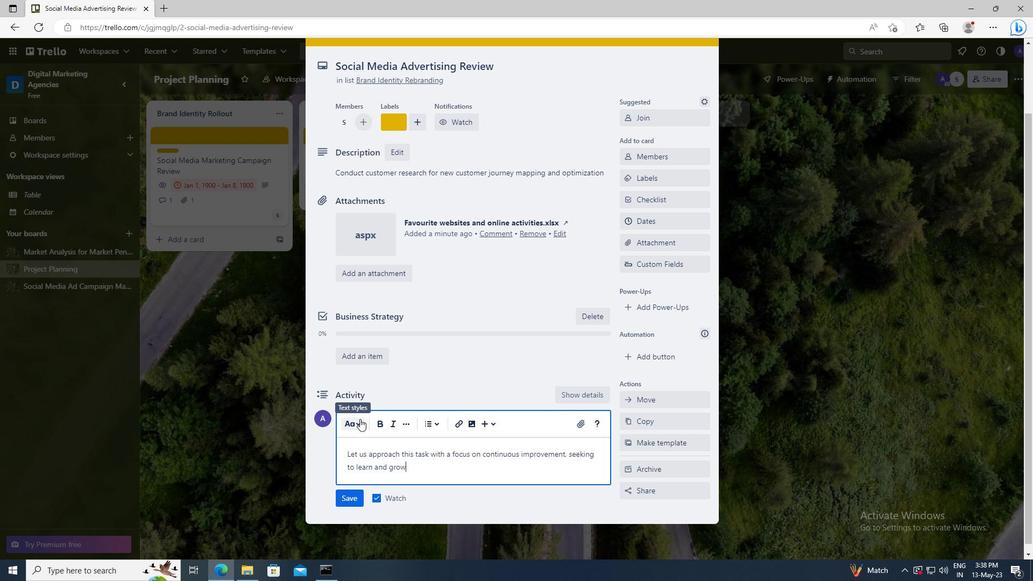 
Action: Key pressed <Key.space>FROM<Key.space>EACH<Key.space>STEP<Key.space>OF<Key.space>THE<Key.space>R\<Key.backspace><Key.backspace>PROCESS.
Screenshot: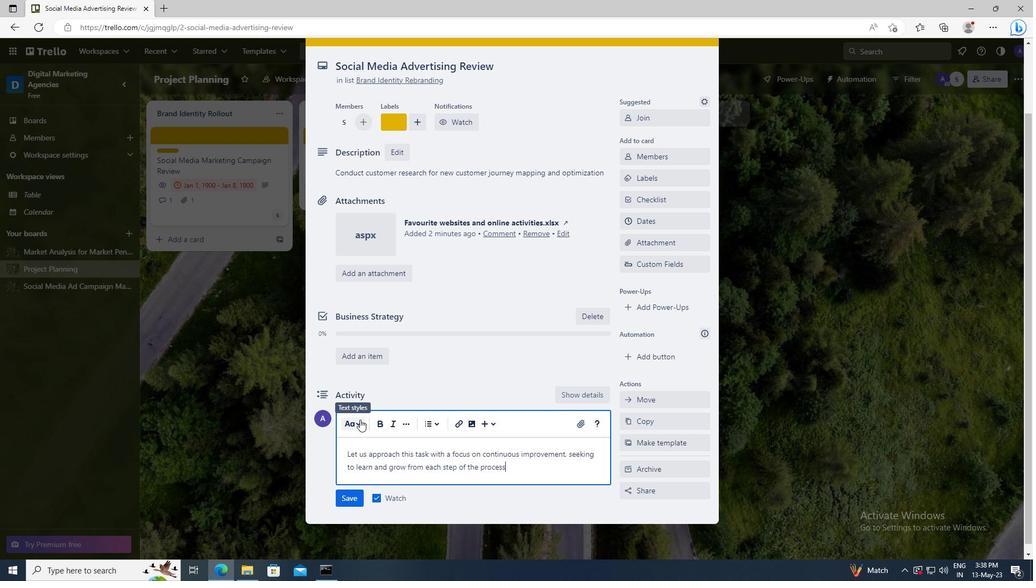 
Action: Mouse moved to (352, 495)
Screenshot: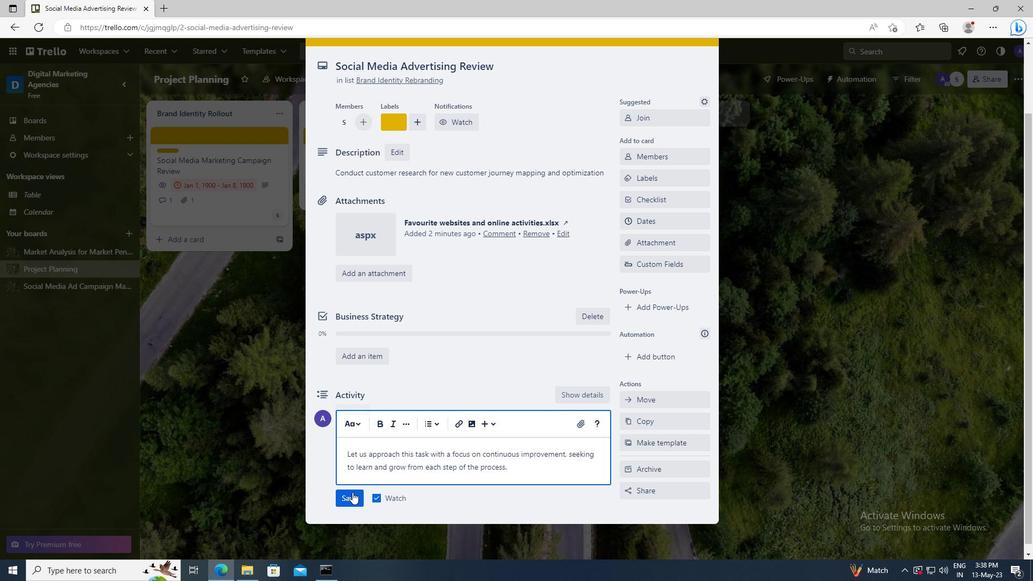 
Action: Mouse pressed left at (352, 495)
Screenshot: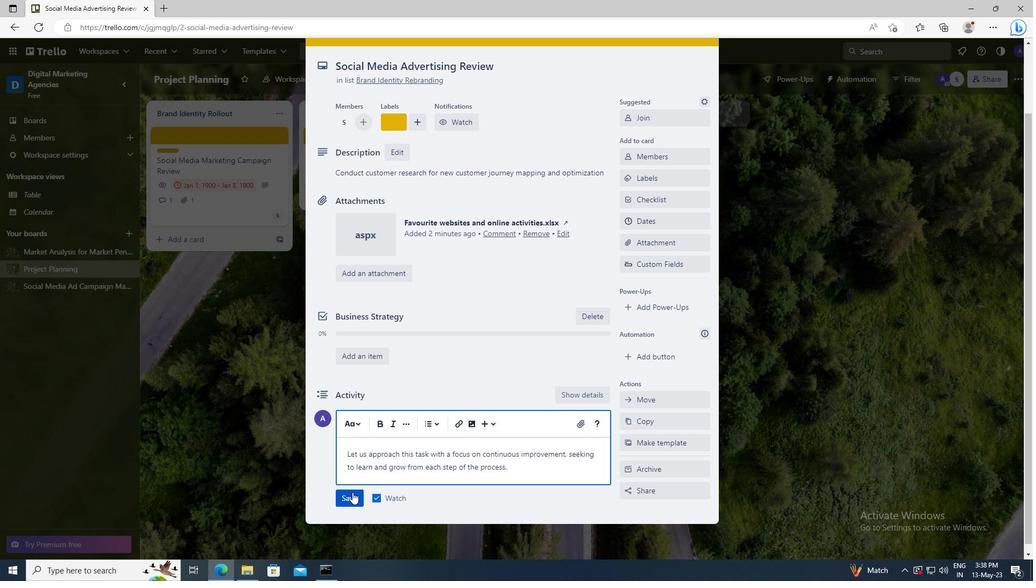 
Action: Mouse moved to (653, 225)
Screenshot: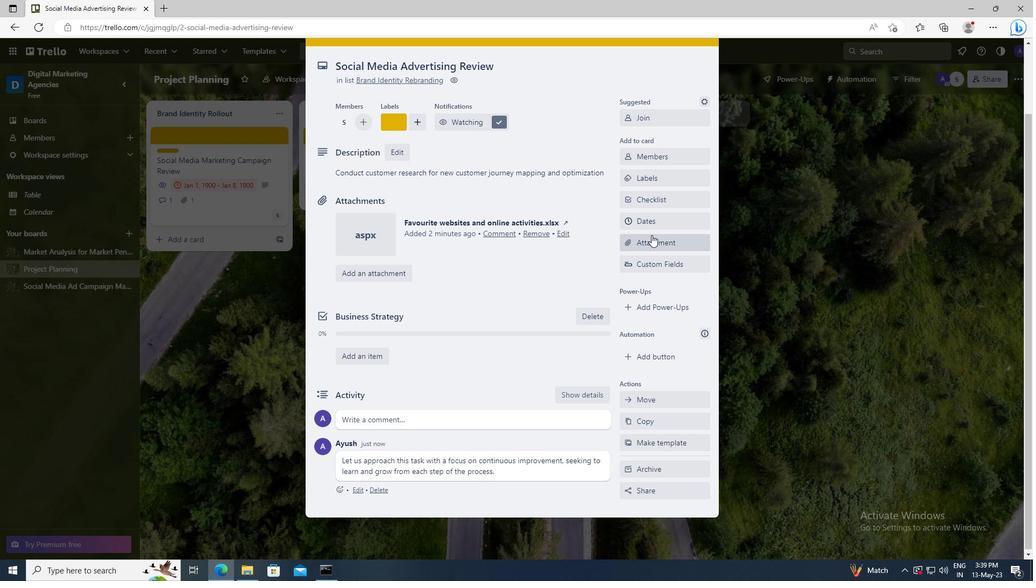 
Action: Mouse pressed left at (653, 225)
Screenshot: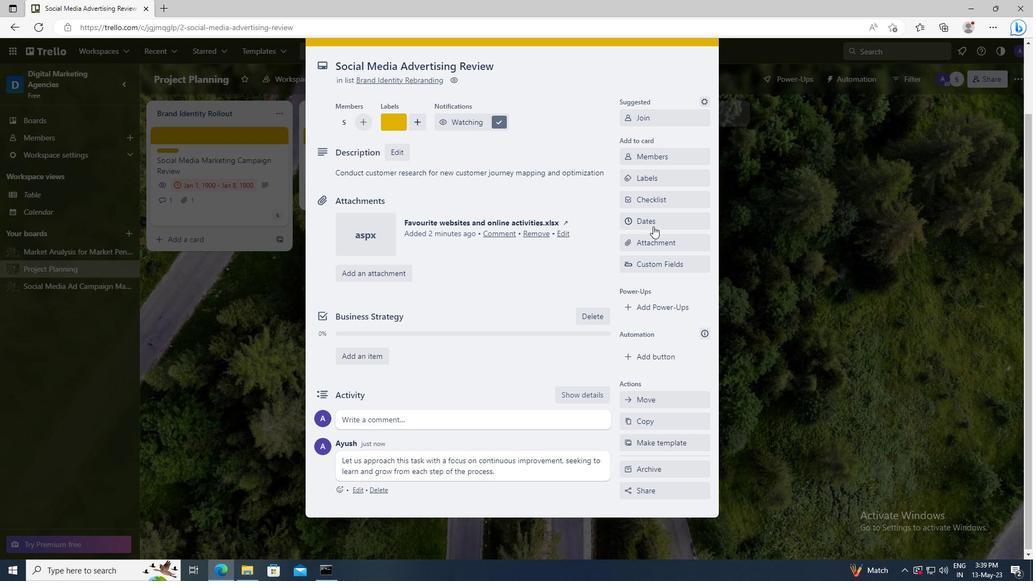 
Action: Mouse moved to (634, 275)
Screenshot: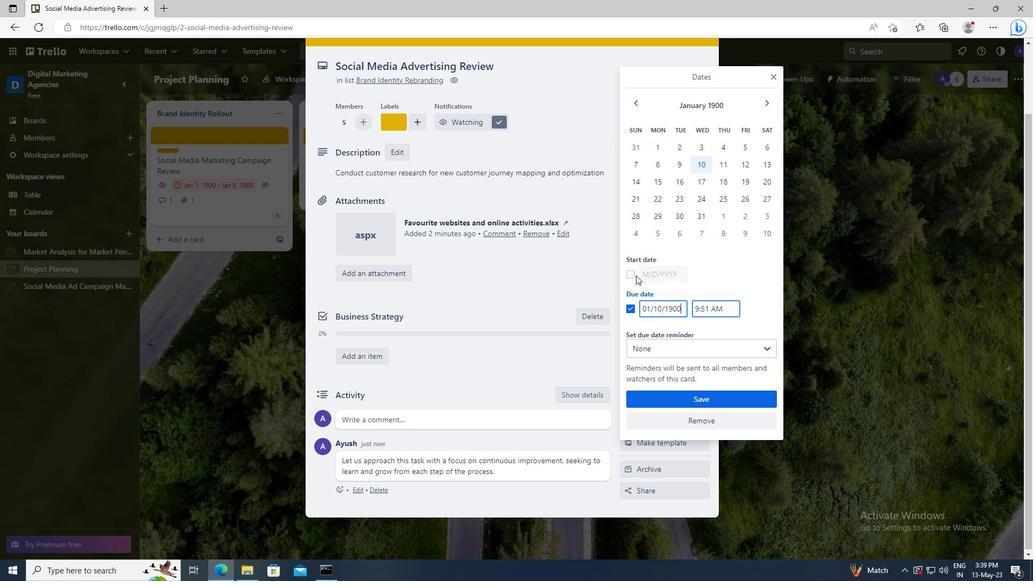 
Action: Mouse pressed left at (634, 275)
Screenshot: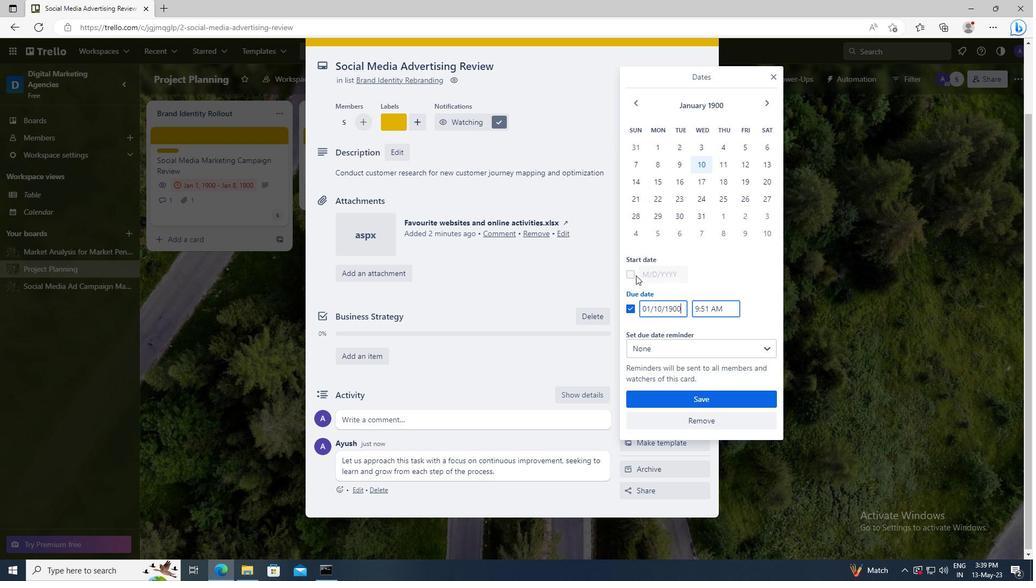 
Action: Mouse moved to (680, 273)
Screenshot: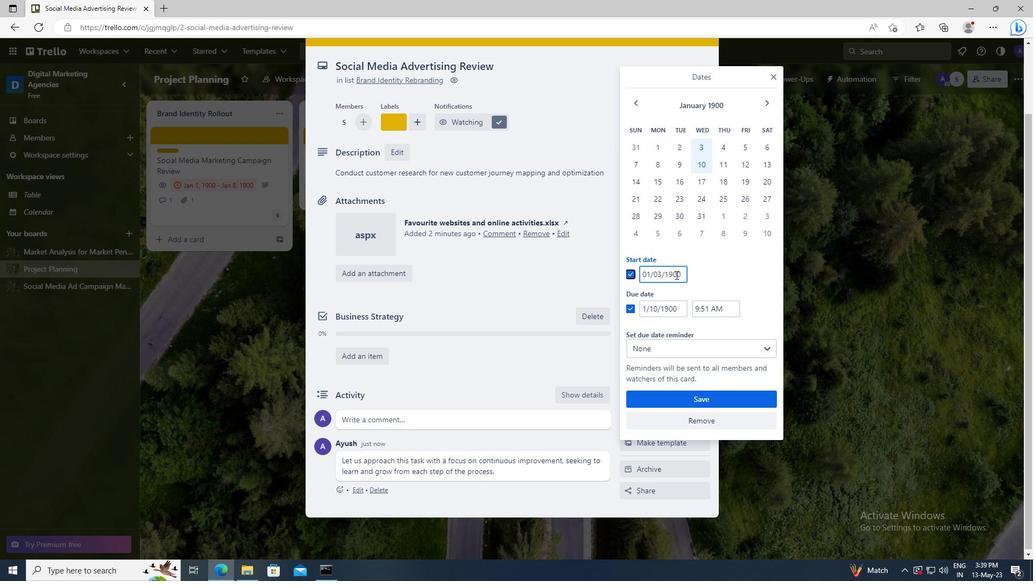 
Action: Mouse pressed left at (680, 273)
Screenshot: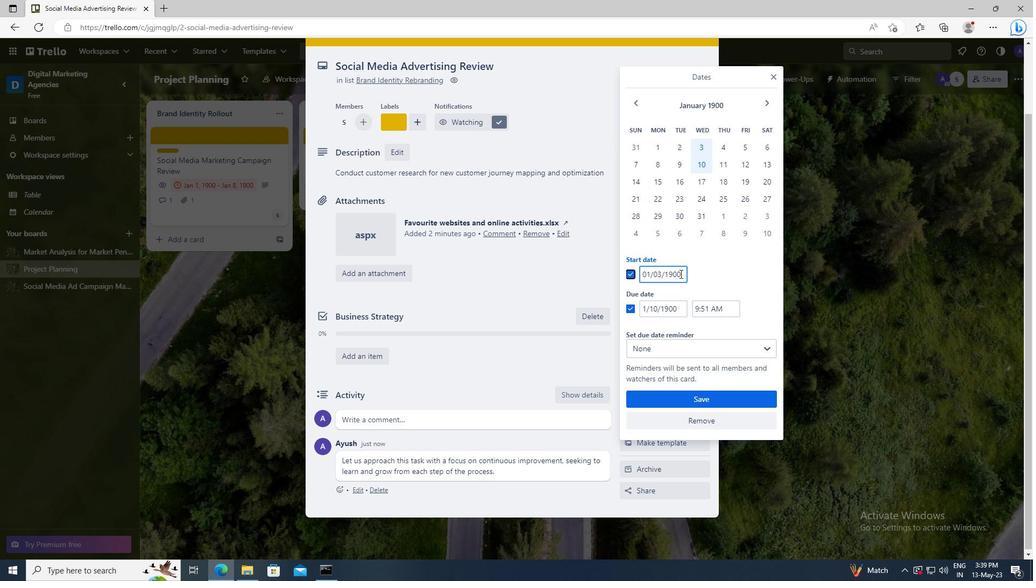 
Action: Key pressed <Key.left><Key.left><Key.left><Key.left><Key.left><Key.backspace>4
Screenshot: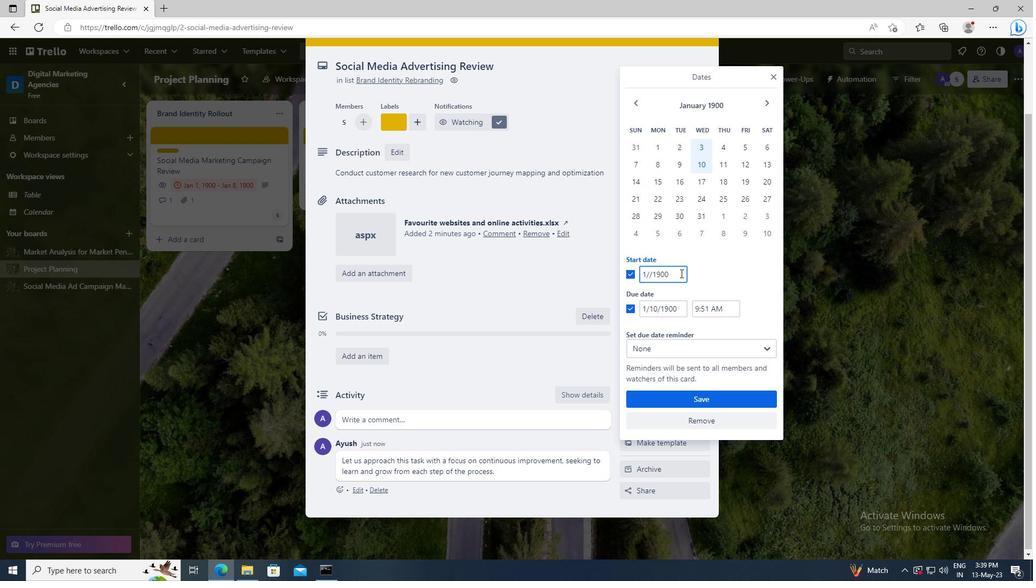 
Action: Mouse moved to (680, 310)
Screenshot: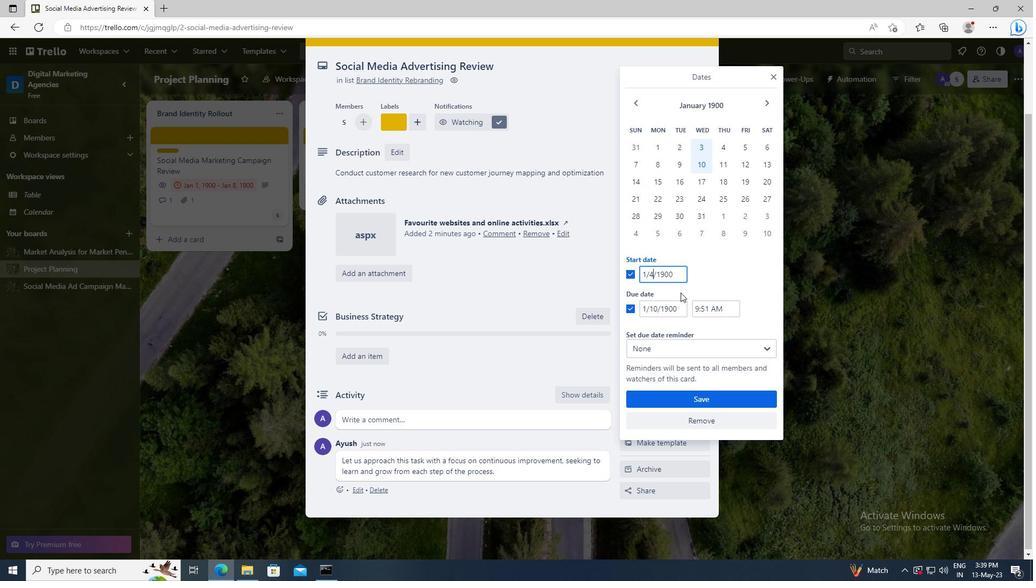 
Action: Mouse pressed left at (680, 310)
Screenshot: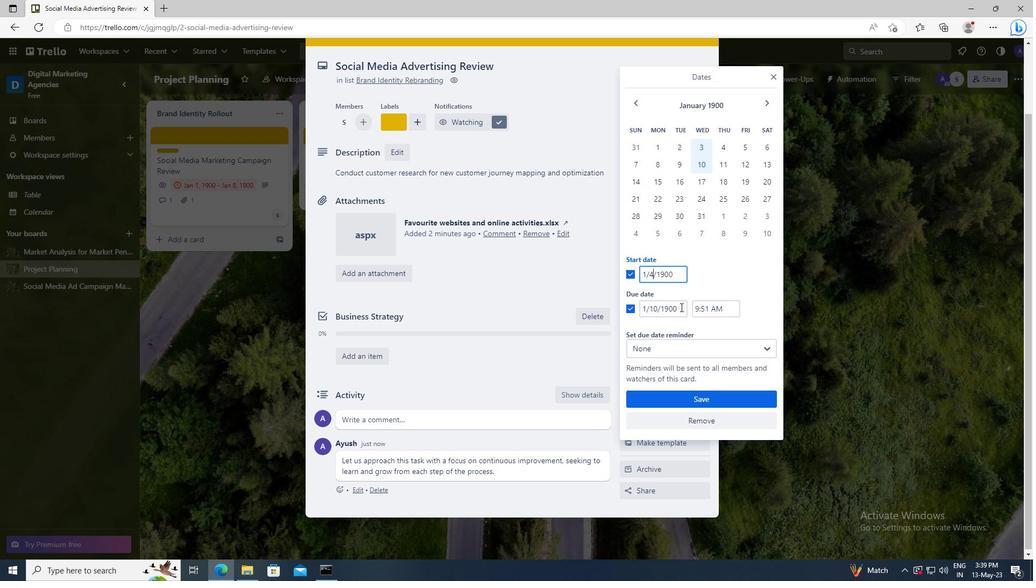 
Action: Key pressed <Key.left><Key.left><Key.left><Key.left><Key.left><Key.backspace><Key.backspace>11
Screenshot: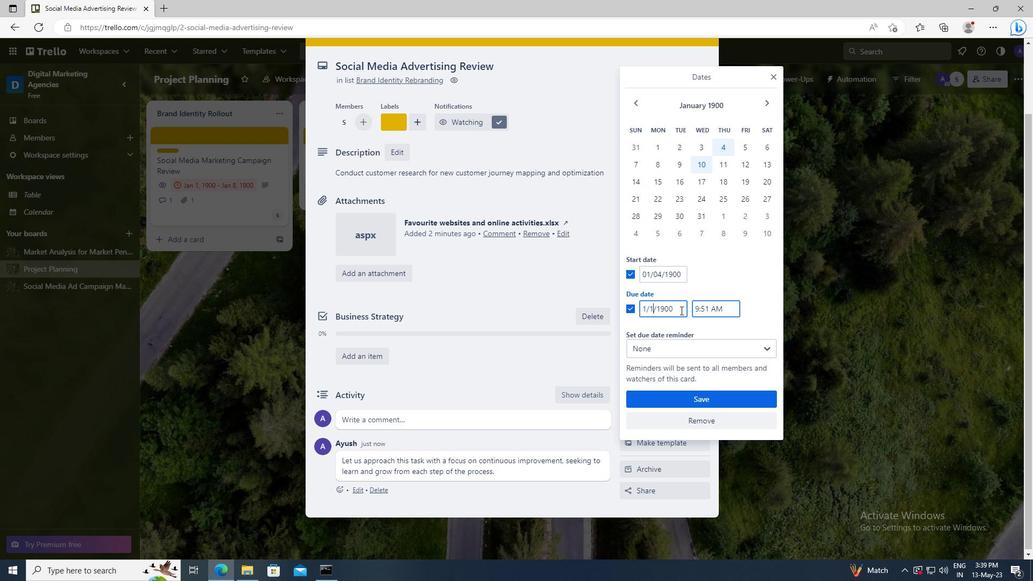 
Action: Mouse moved to (687, 397)
Screenshot: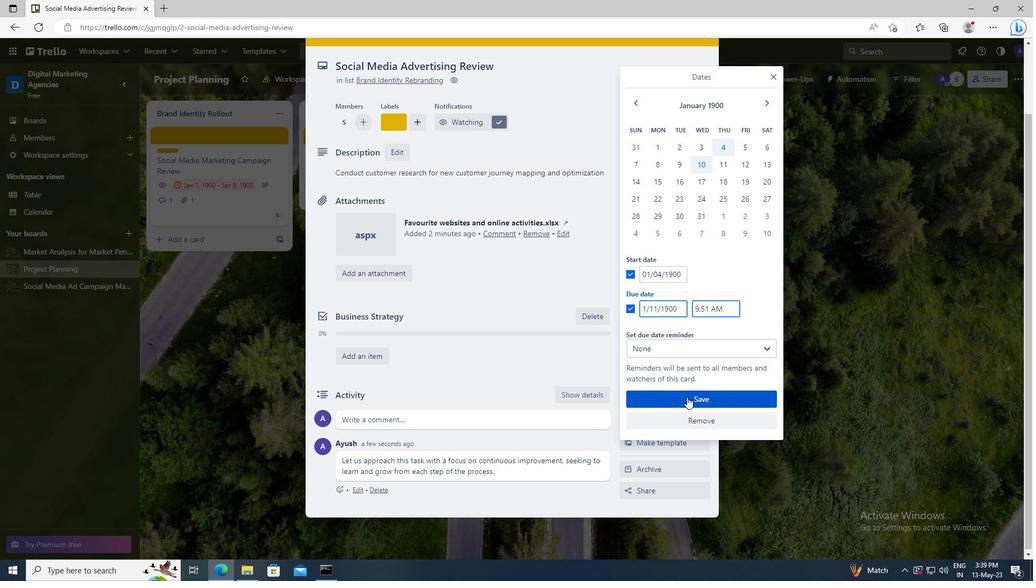 
Action: Mouse pressed left at (687, 397)
Screenshot: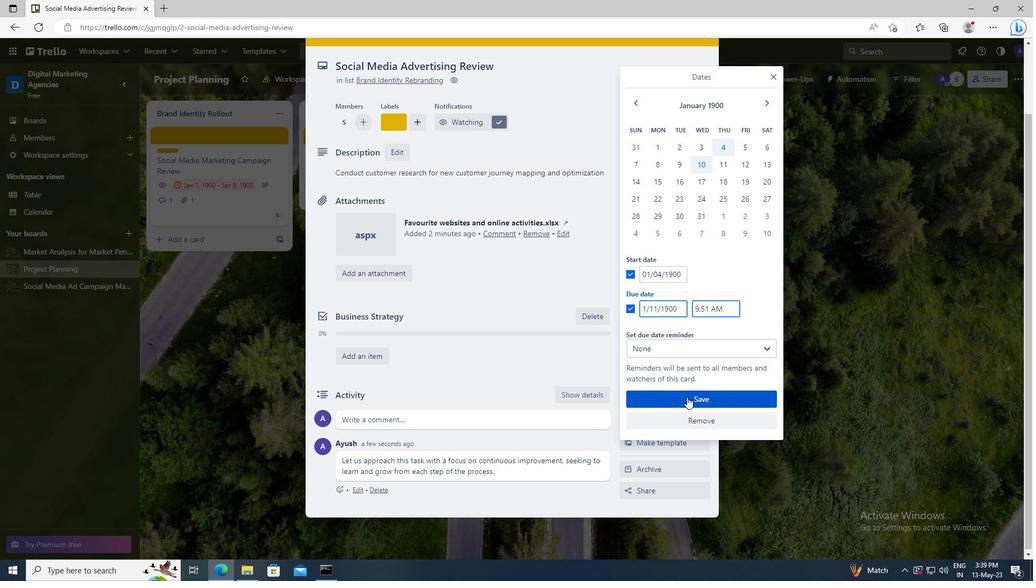 
